 Task: Find a guest house in Novo mesto, Slovenia for 4 people from June 1 to June 9, with a price range of ₹6000 to ₹12000, self check-in, and English-speaking host.
Action: Mouse moved to (432, 90)
Screenshot: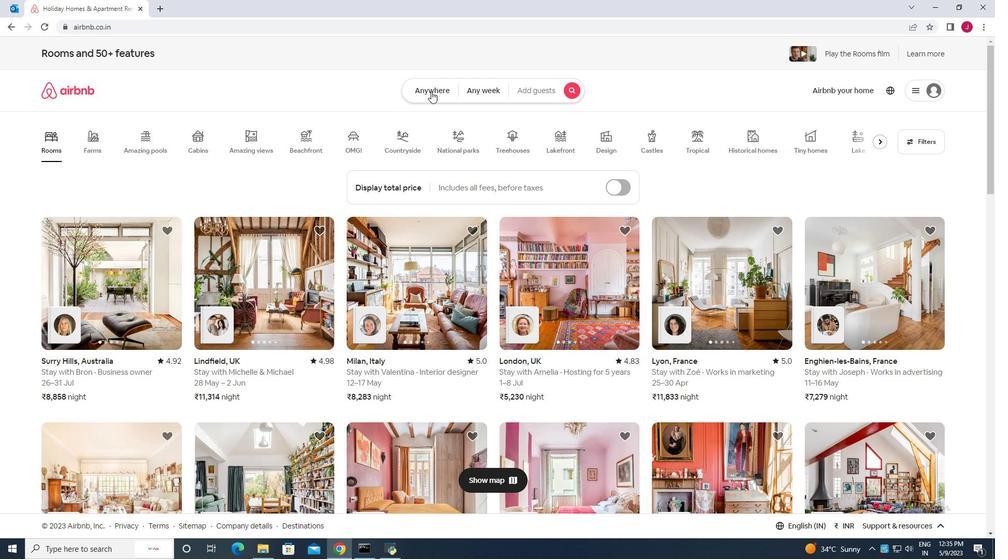 
Action: Mouse pressed left at (432, 90)
Screenshot: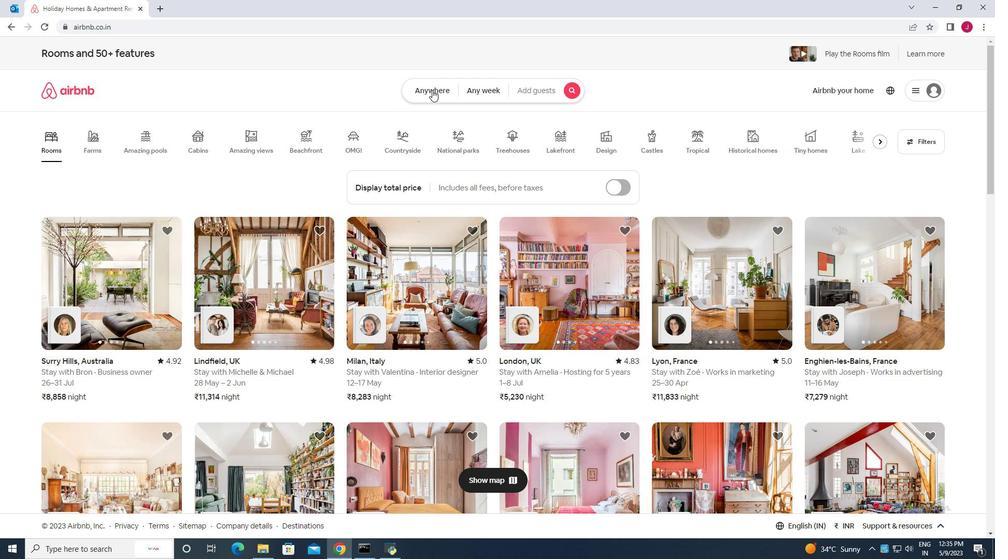 
Action: Mouse moved to (323, 137)
Screenshot: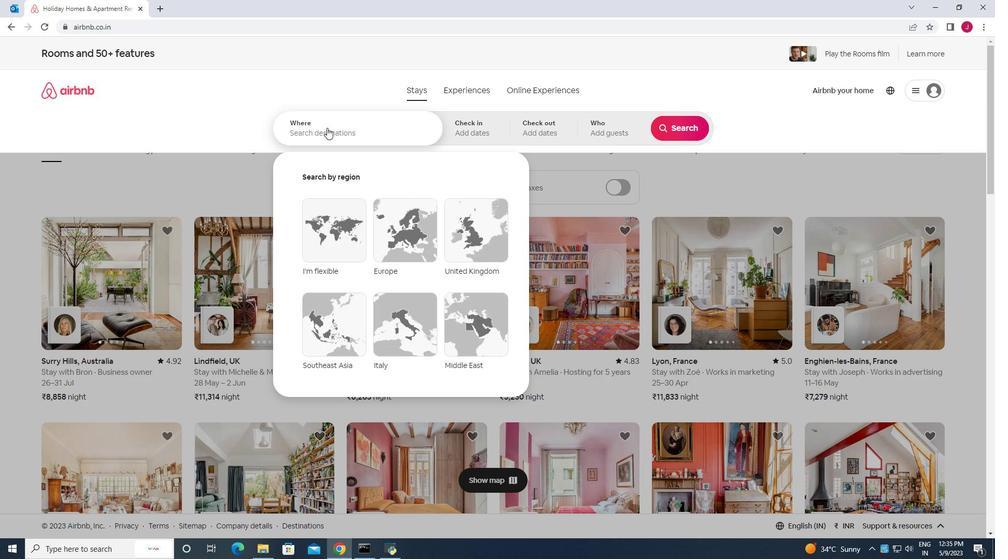 
Action: Mouse pressed left at (323, 137)
Screenshot: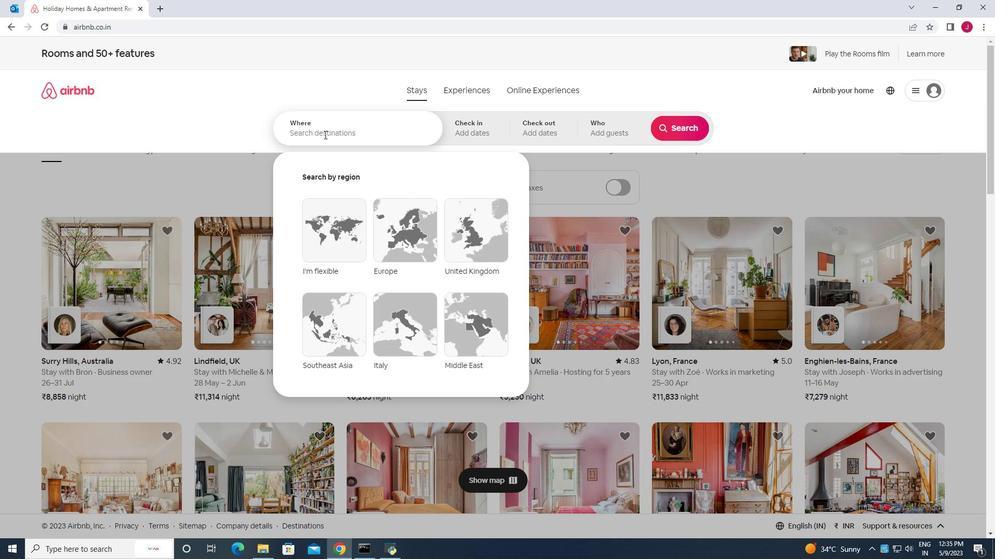
Action: Mouse moved to (325, 137)
Screenshot: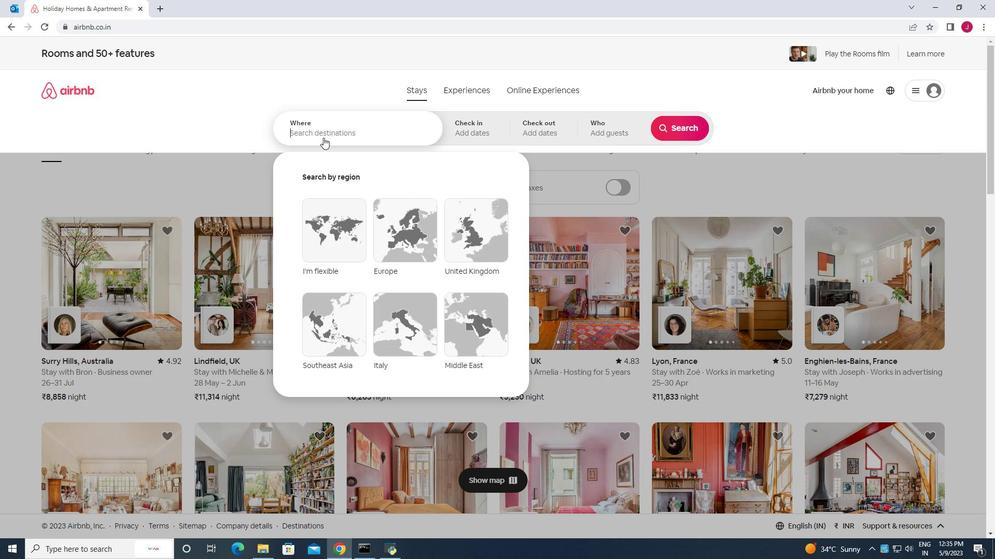 
Action: Key pressed <Key.caps_lock>N<Key.caps_lock>ovo<Key.space>mesto
Screenshot: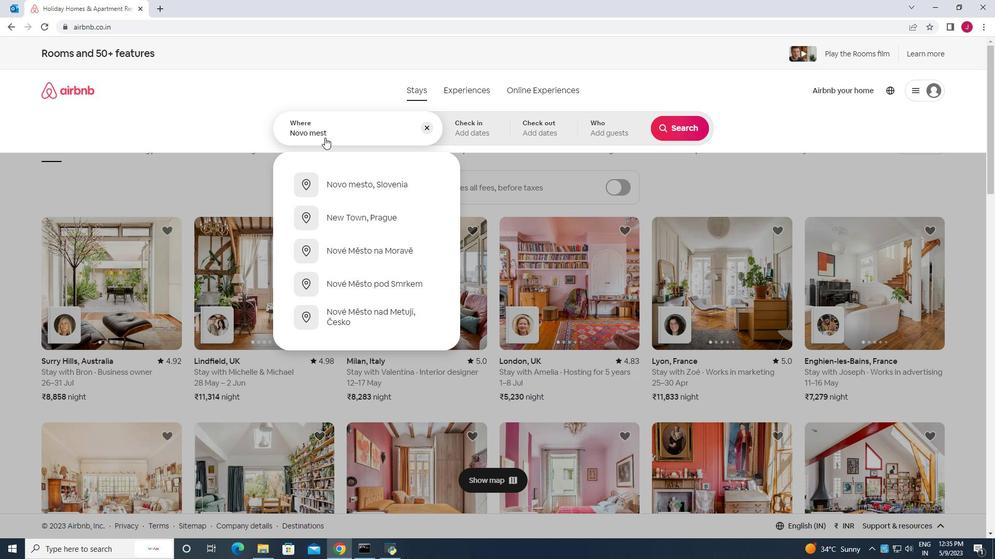 
Action: Mouse moved to (397, 190)
Screenshot: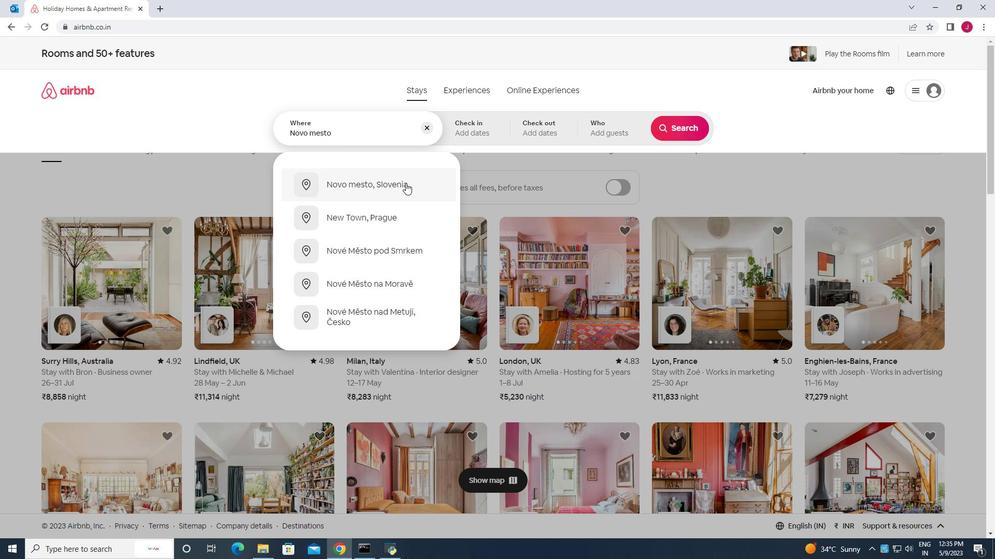 
Action: Mouse pressed left at (397, 190)
Screenshot: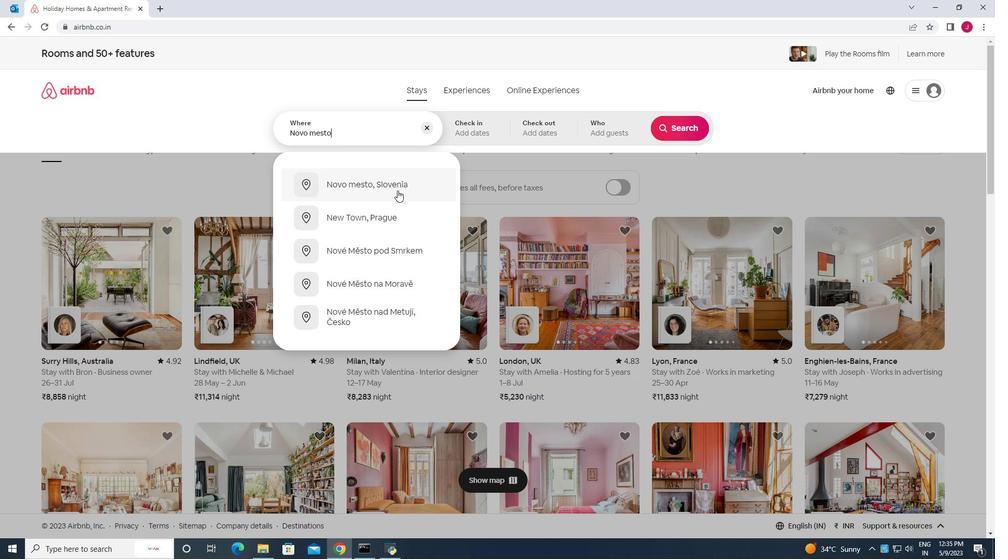 
Action: Mouse moved to (623, 256)
Screenshot: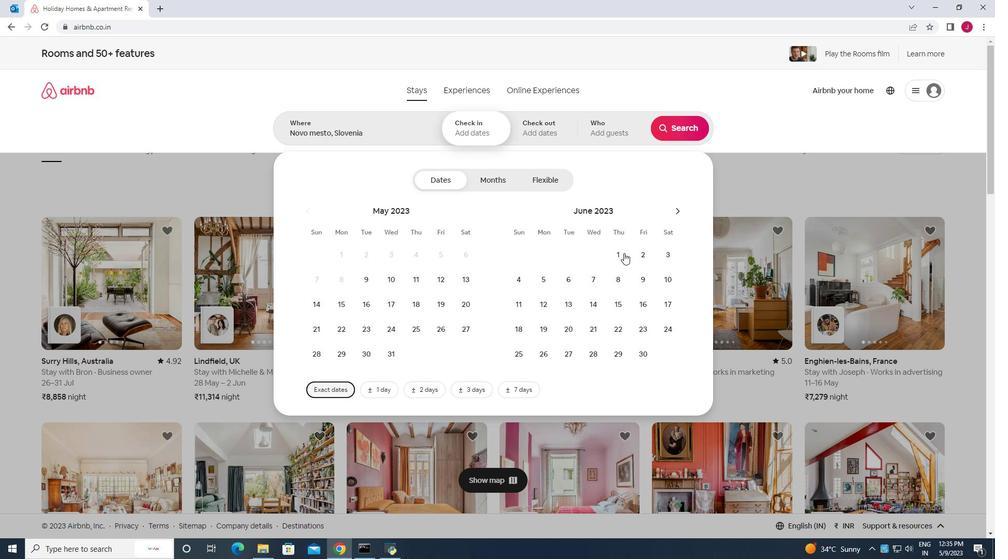 
Action: Mouse pressed left at (623, 256)
Screenshot: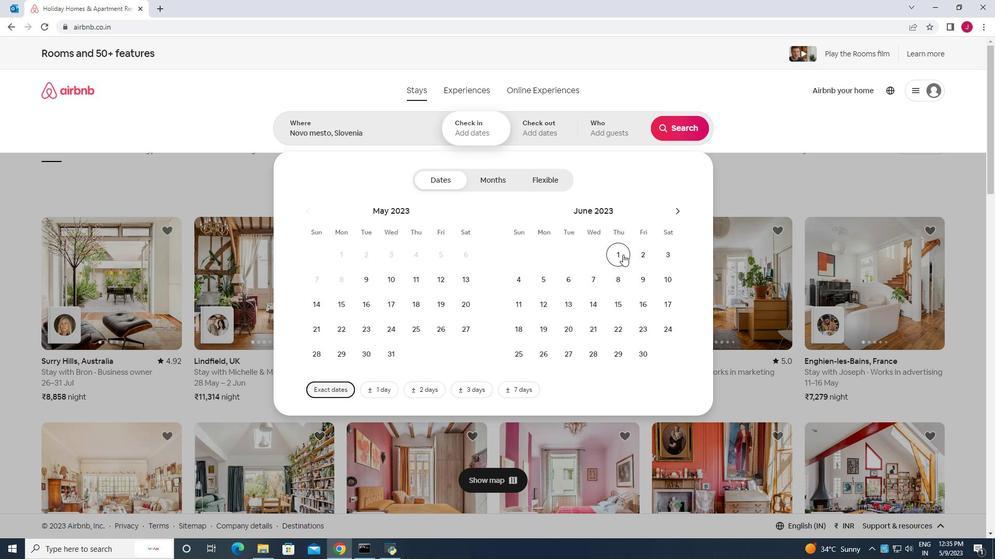 
Action: Mouse moved to (644, 279)
Screenshot: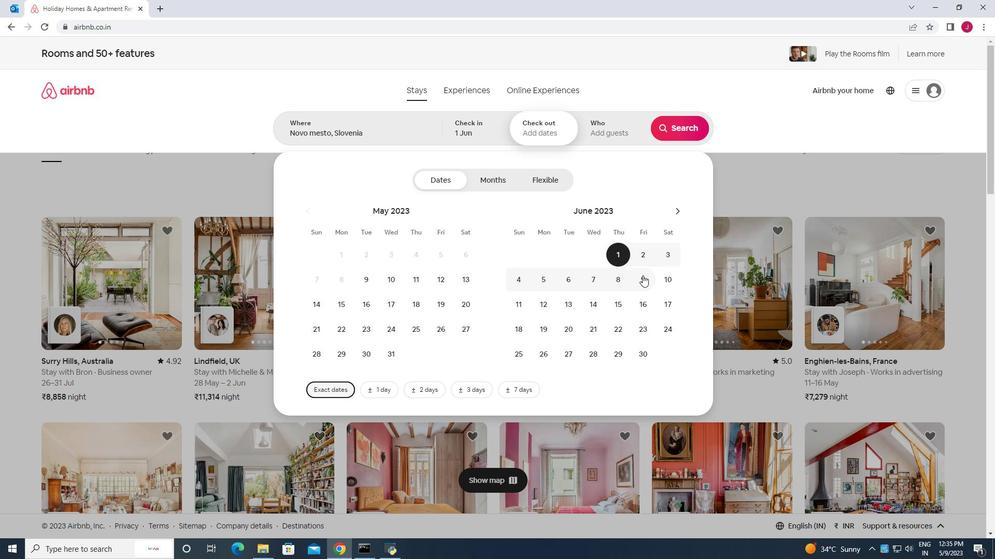 
Action: Mouse pressed left at (644, 279)
Screenshot: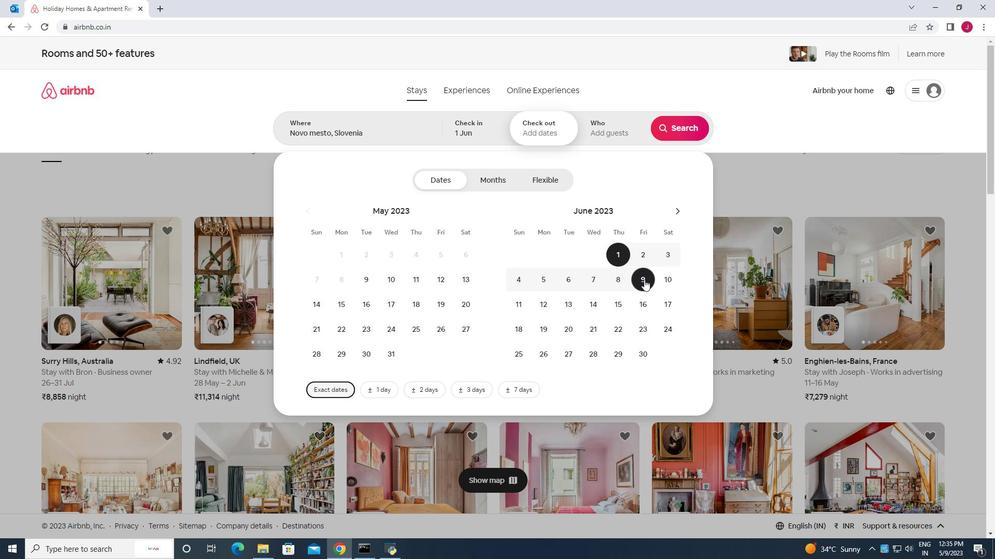 
Action: Mouse moved to (616, 127)
Screenshot: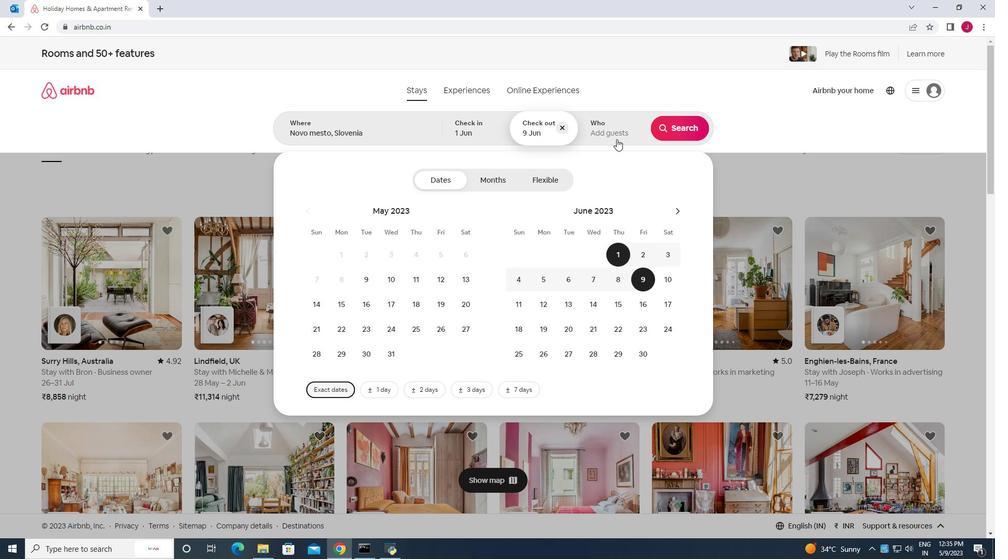 
Action: Mouse pressed left at (616, 127)
Screenshot: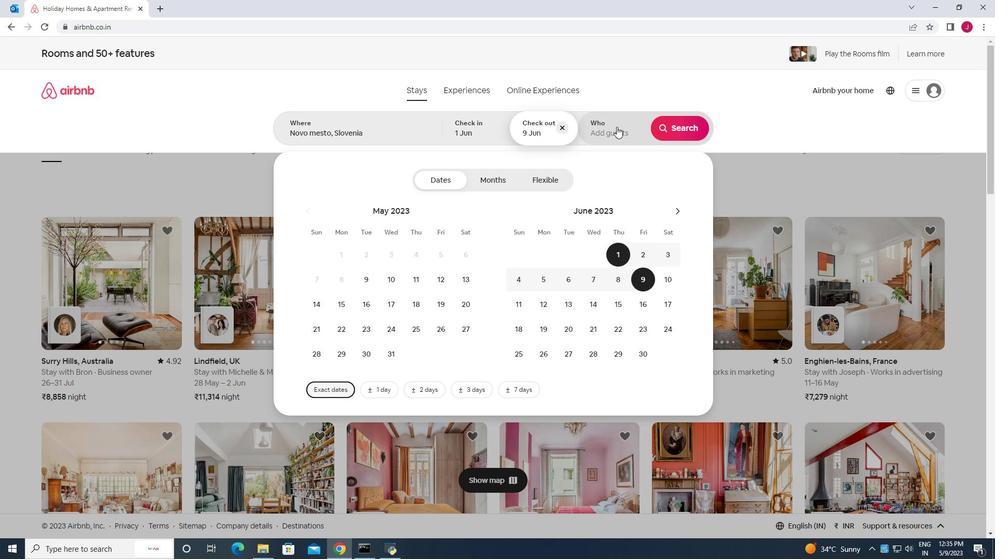 
Action: Mouse moved to (685, 185)
Screenshot: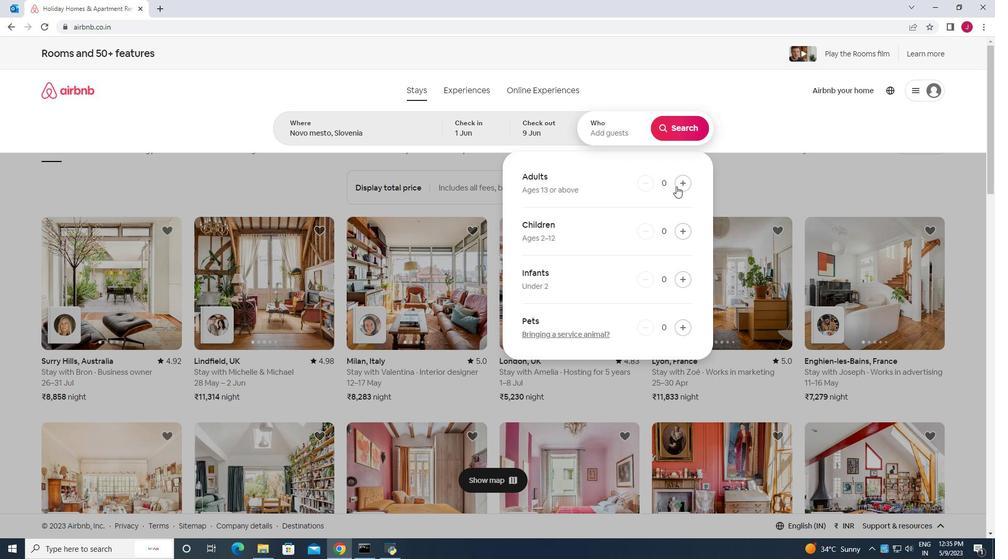 
Action: Mouse pressed left at (685, 185)
Screenshot: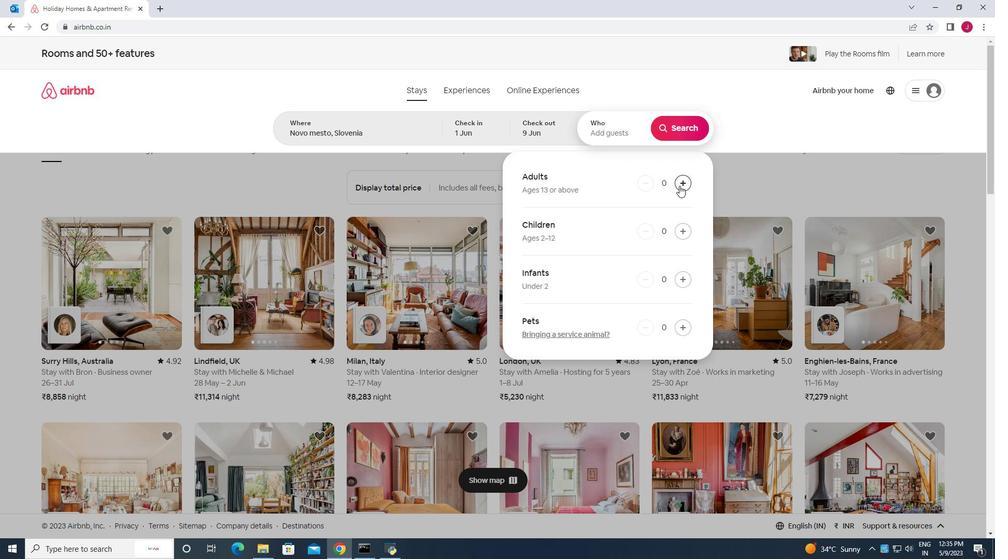 
Action: Mouse pressed left at (685, 185)
Screenshot: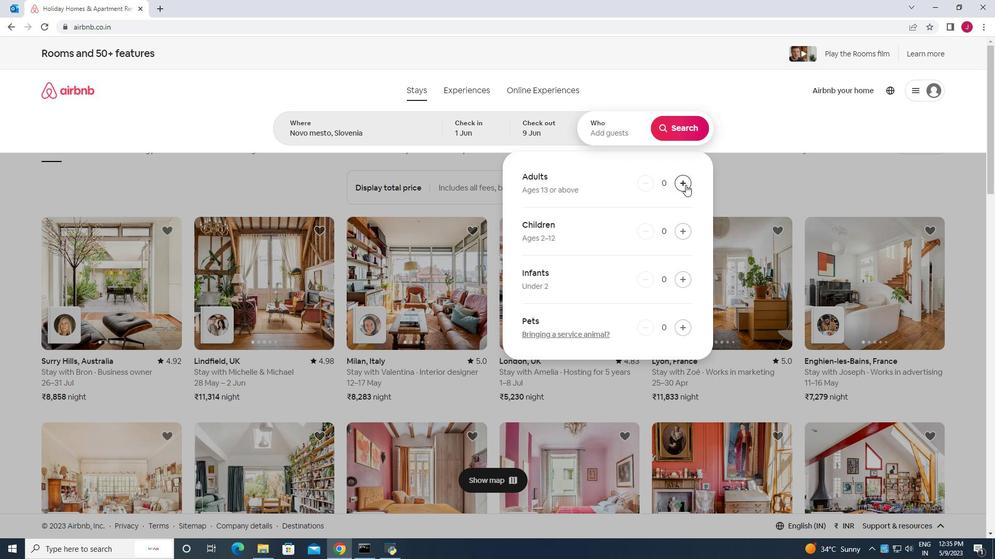 
Action: Mouse pressed left at (685, 185)
Screenshot: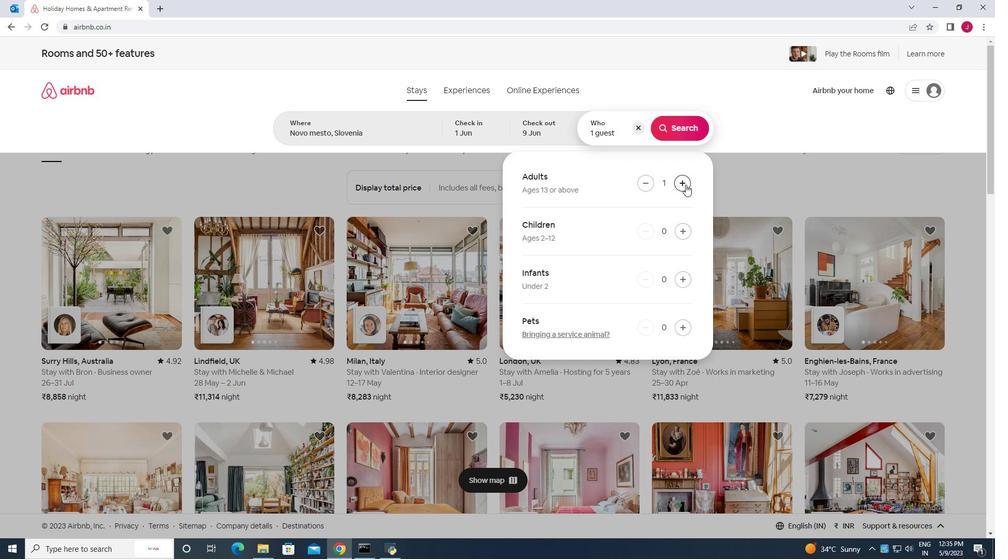 
Action: Mouse pressed left at (685, 185)
Screenshot: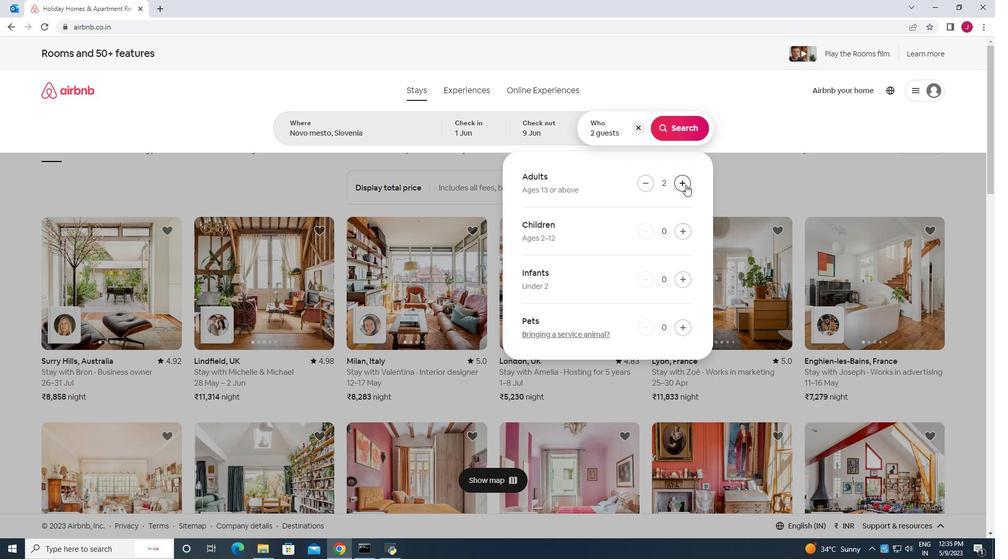 
Action: Mouse moved to (681, 127)
Screenshot: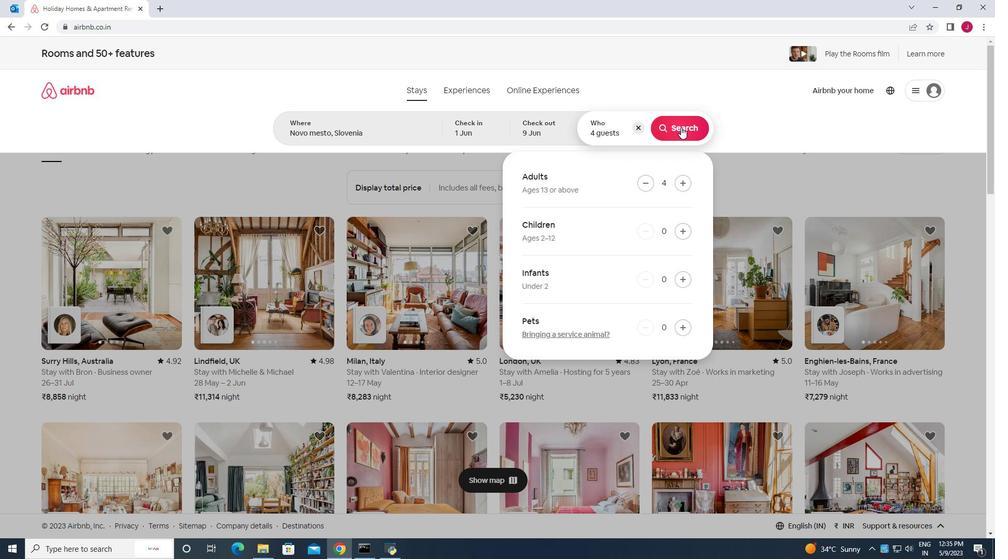 
Action: Mouse pressed left at (681, 127)
Screenshot: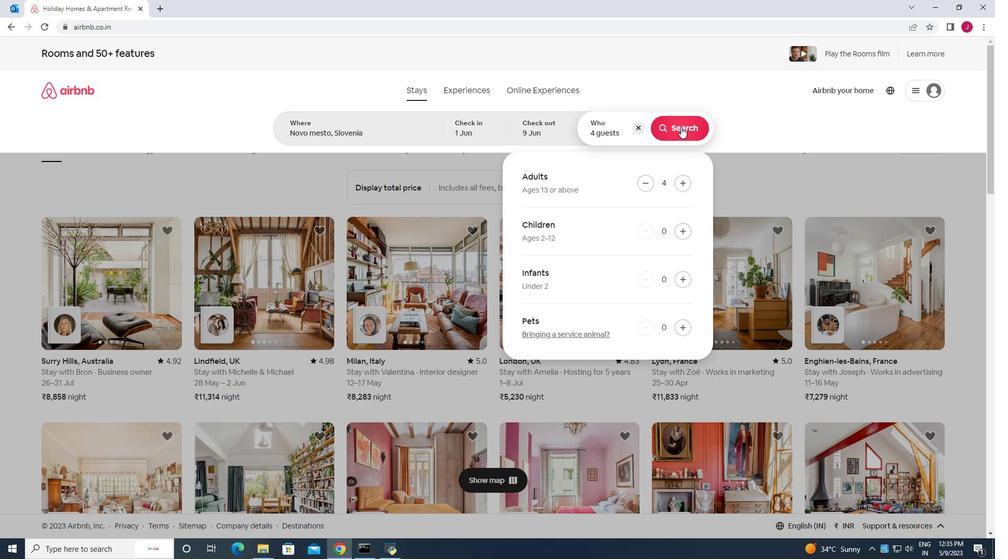 
Action: Mouse moved to (949, 97)
Screenshot: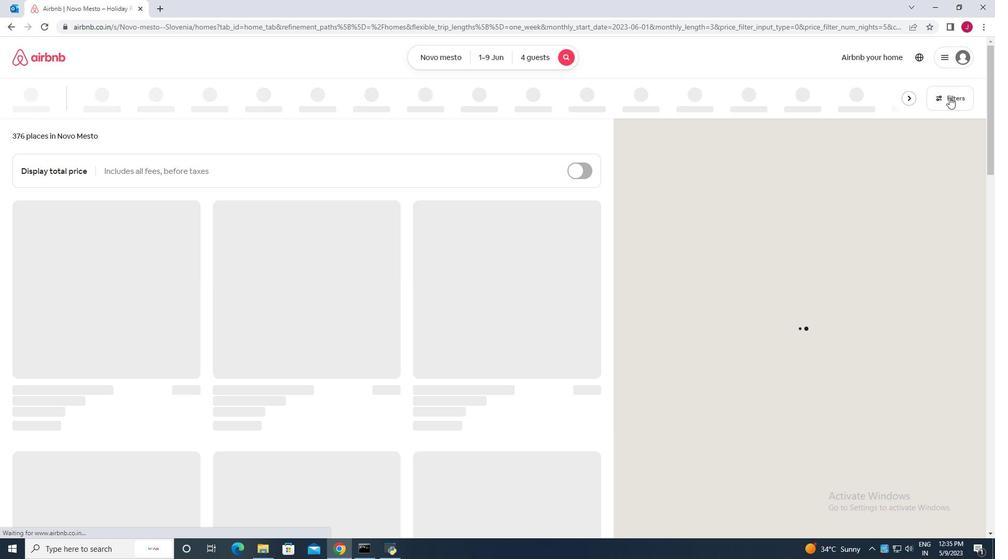 
Action: Mouse pressed left at (949, 97)
Screenshot: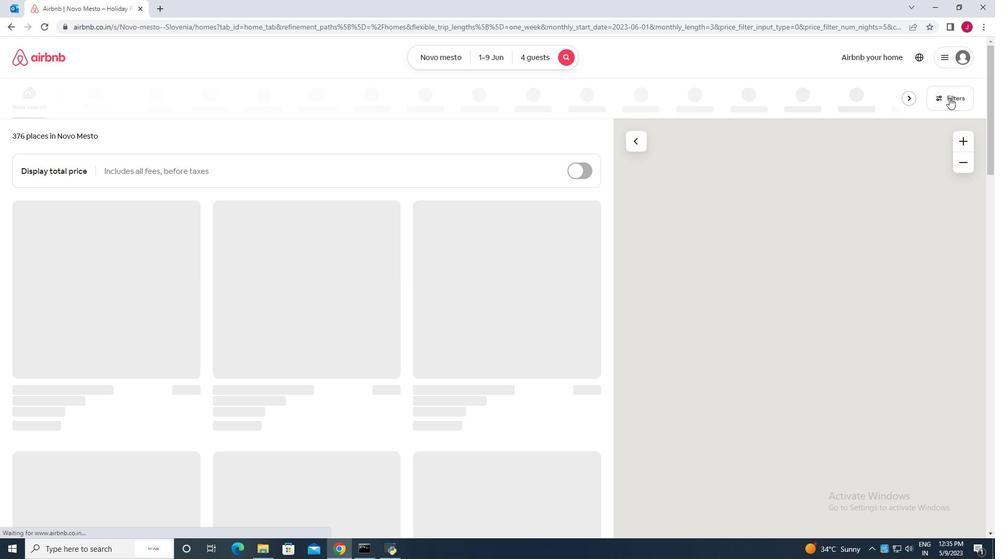 
Action: Mouse moved to (370, 354)
Screenshot: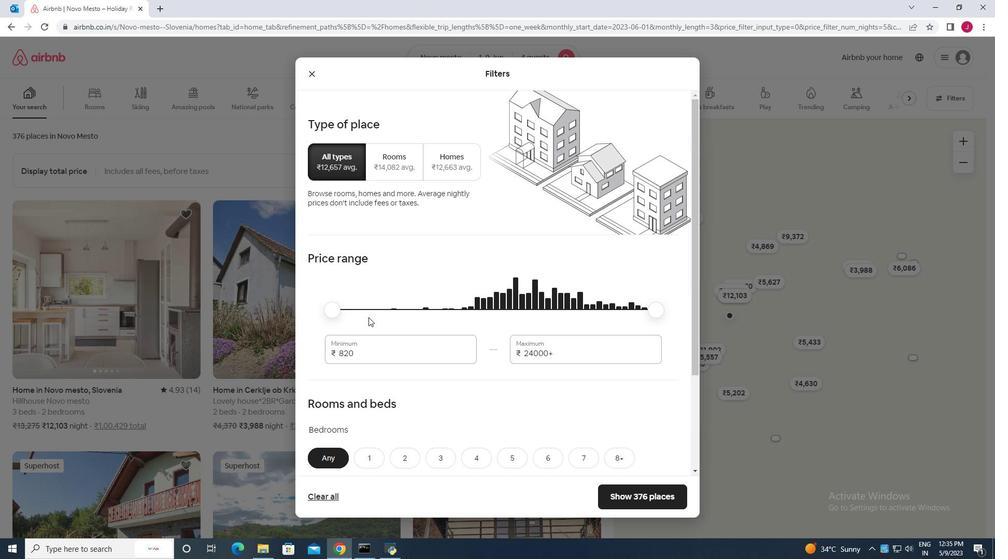 
Action: Mouse pressed left at (370, 354)
Screenshot: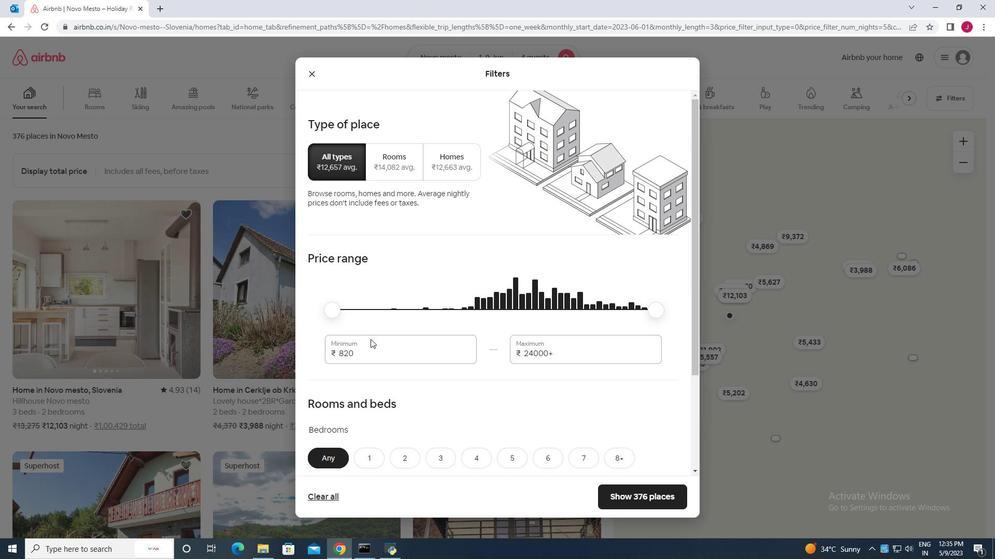 
Action: Mouse moved to (370, 354)
Screenshot: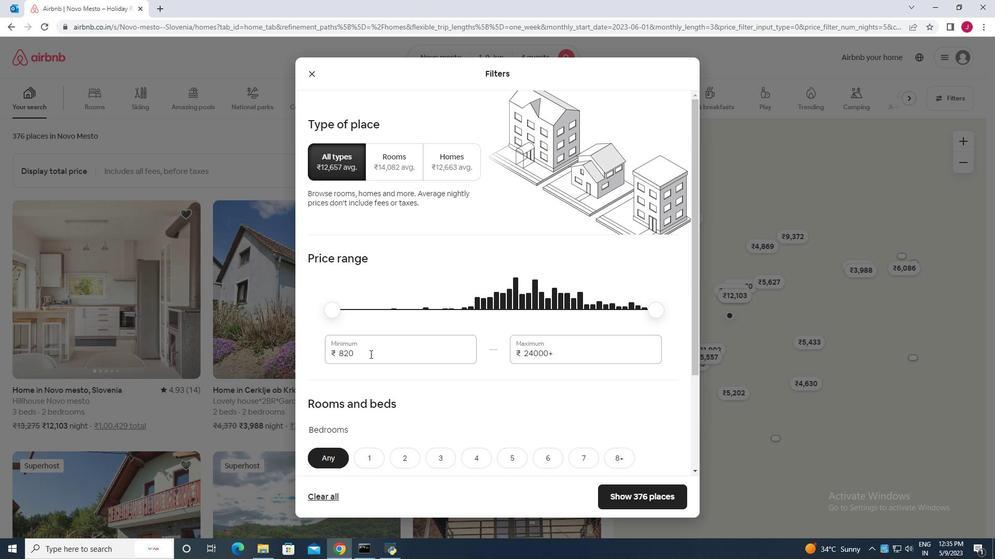 
Action: Key pressed <Key.backspace><Key.backspace><Key.backspace><Key.backspace><Key.backspace><Key.backspace><Key.backspace><Key.backspace>6000
Screenshot: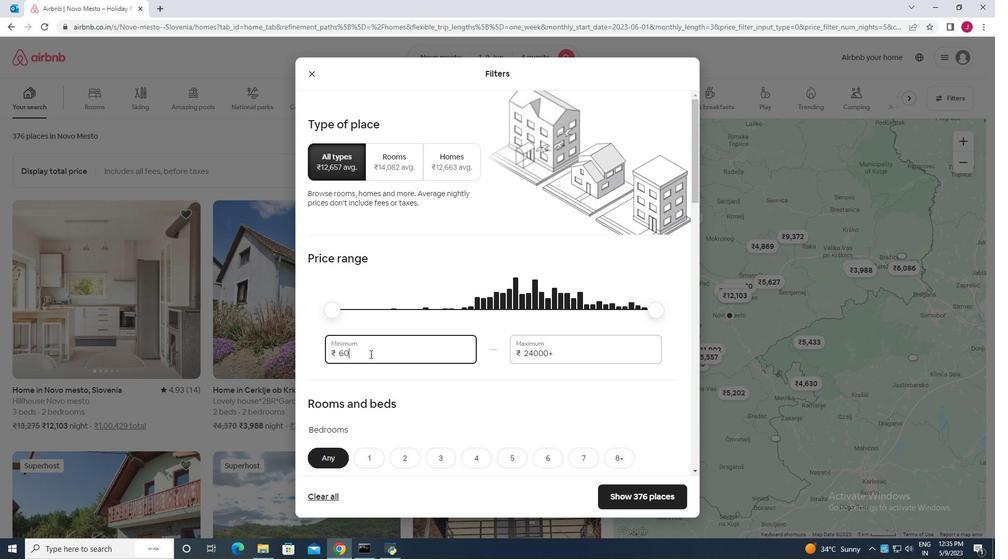 
Action: Mouse moved to (575, 351)
Screenshot: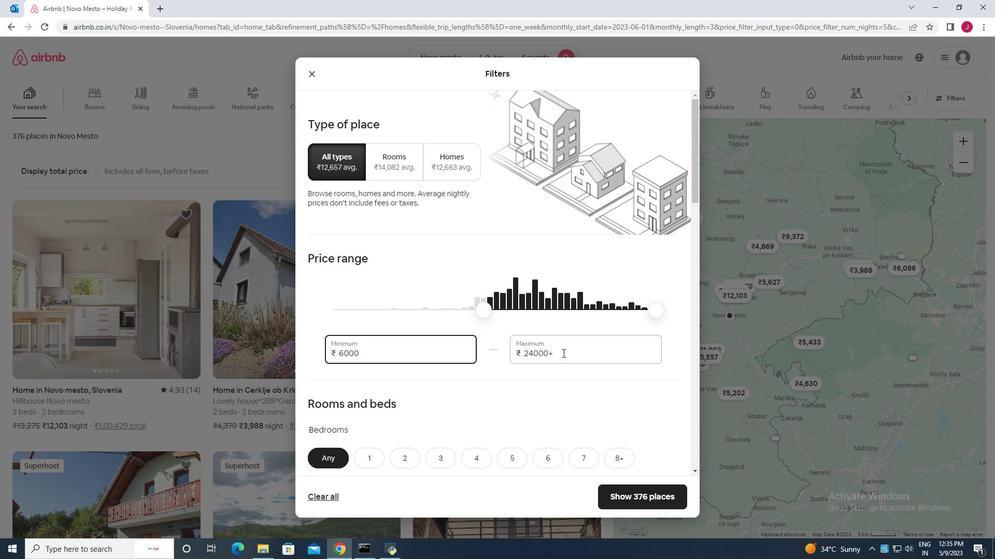 
Action: Mouse pressed left at (575, 351)
Screenshot: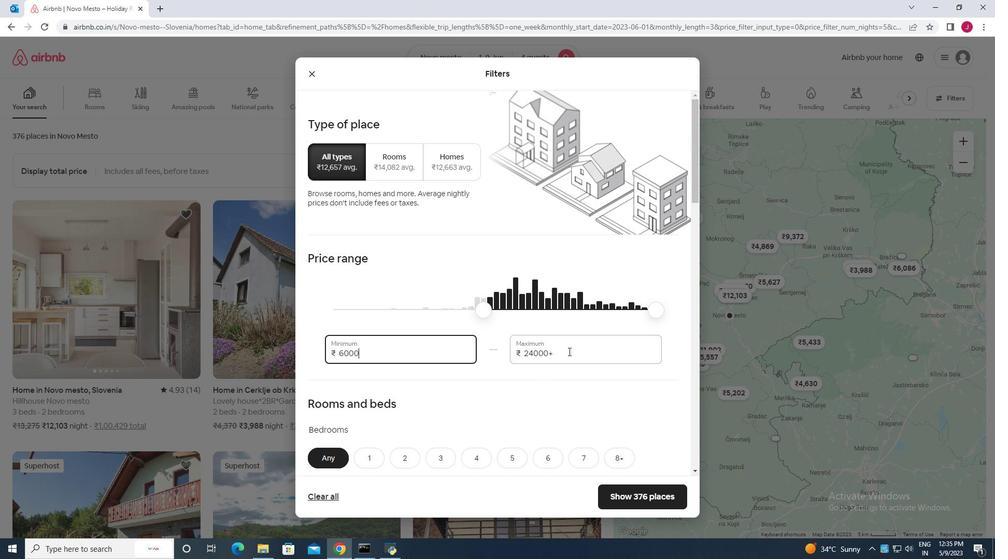 
Action: Mouse moved to (575, 351)
Screenshot: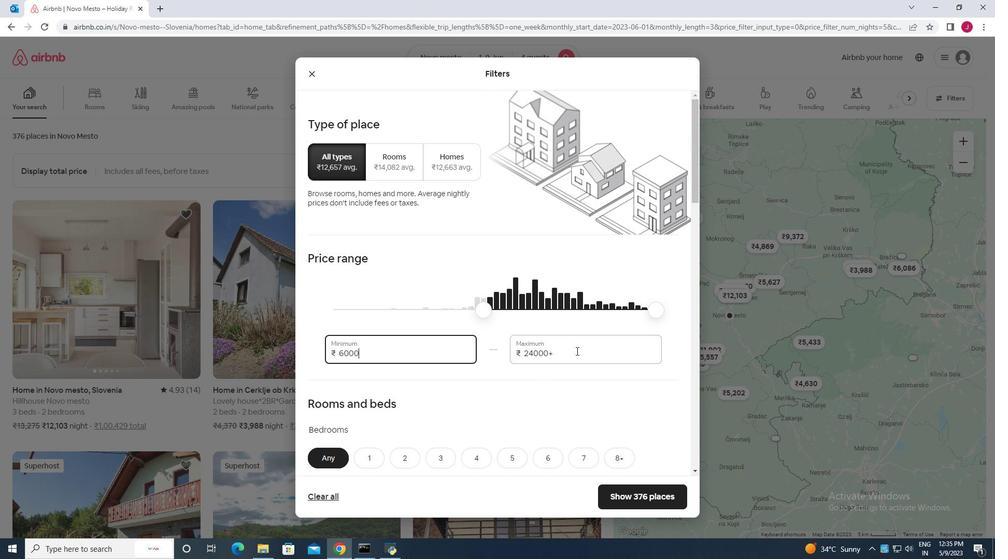 
Action: Key pressed <Key.backspace><Key.backspace><Key.backspace><Key.backspace><Key.backspace><Key.backspace><Key.backspace><Key.backspace><Key.backspace><Key.backspace><Key.backspace><Key.backspace>12000
Screenshot: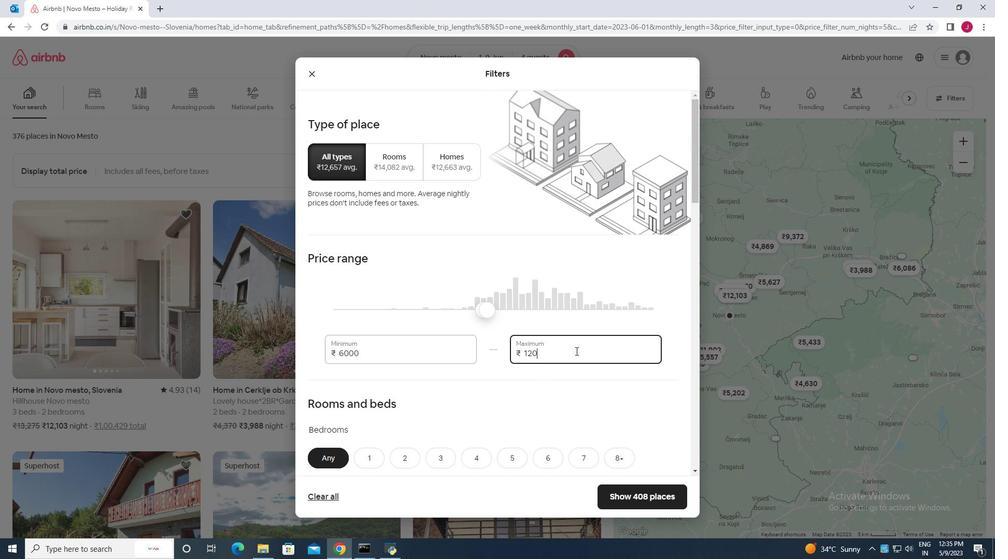 
Action: Mouse moved to (504, 393)
Screenshot: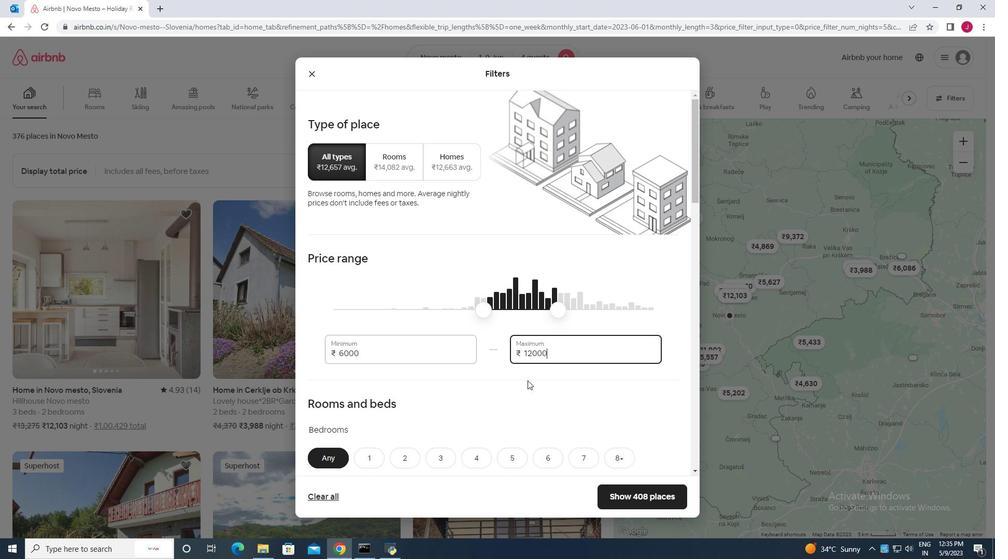 
Action: Mouse scrolled (504, 392) with delta (0, 0)
Screenshot: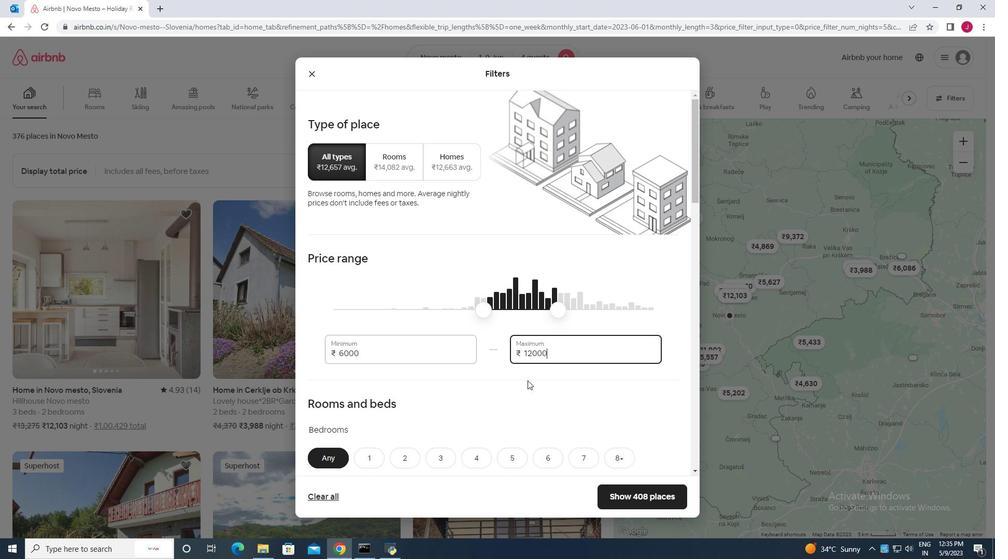 
Action: Mouse scrolled (504, 392) with delta (0, 0)
Screenshot: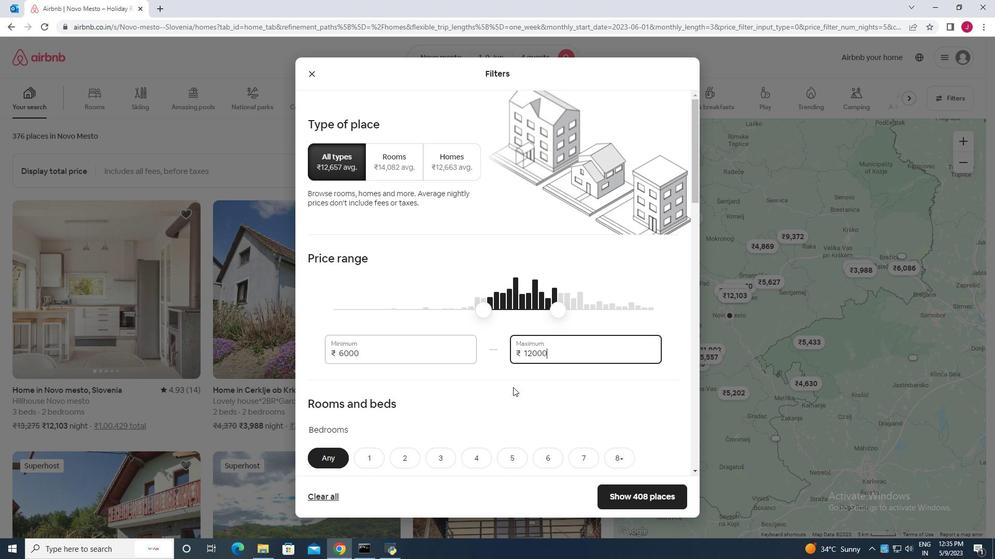 
Action: Mouse moved to (509, 390)
Screenshot: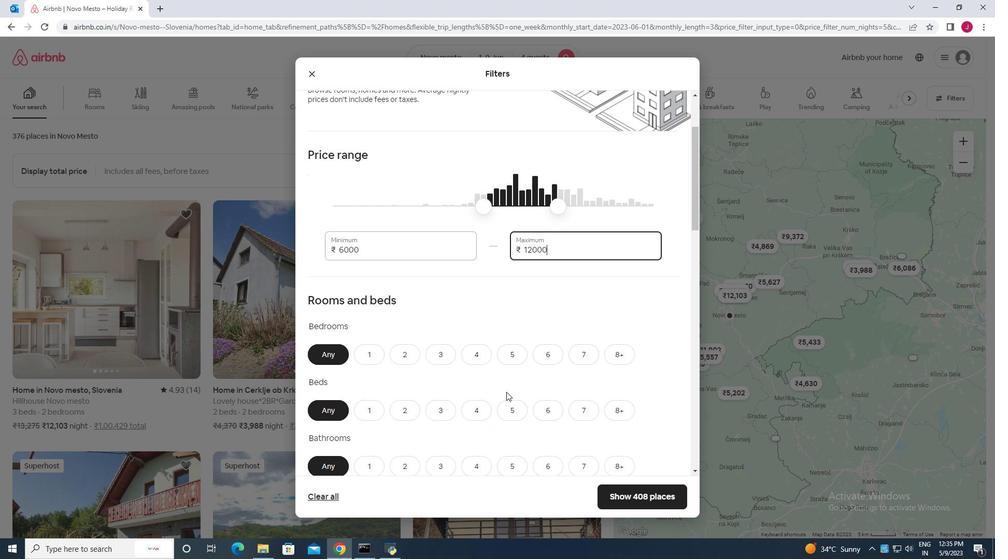 
Action: Mouse scrolled (509, 390) with delta (0, 0)
Screenshot: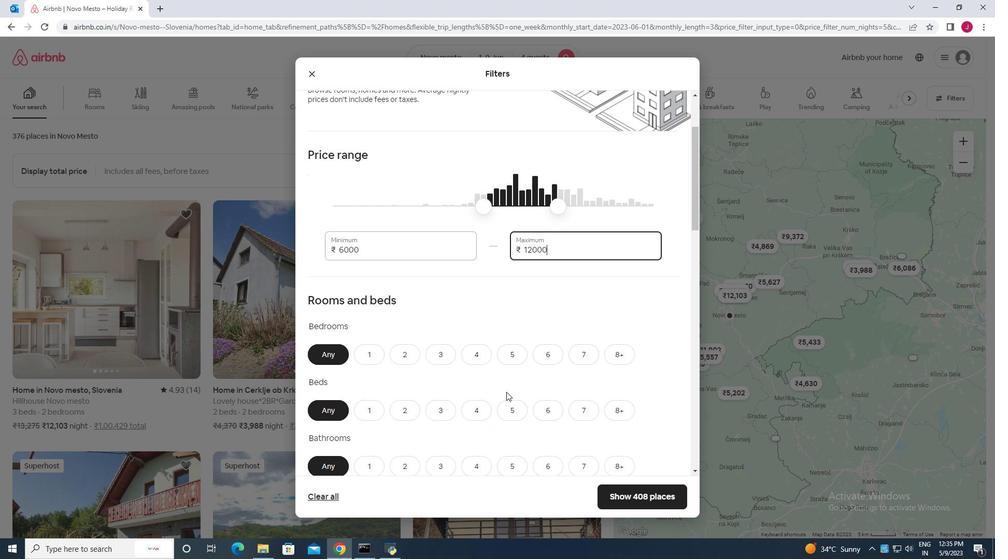 
Action: Mouse scrolled (509, 390) with delta (0, 0)
Screenshot: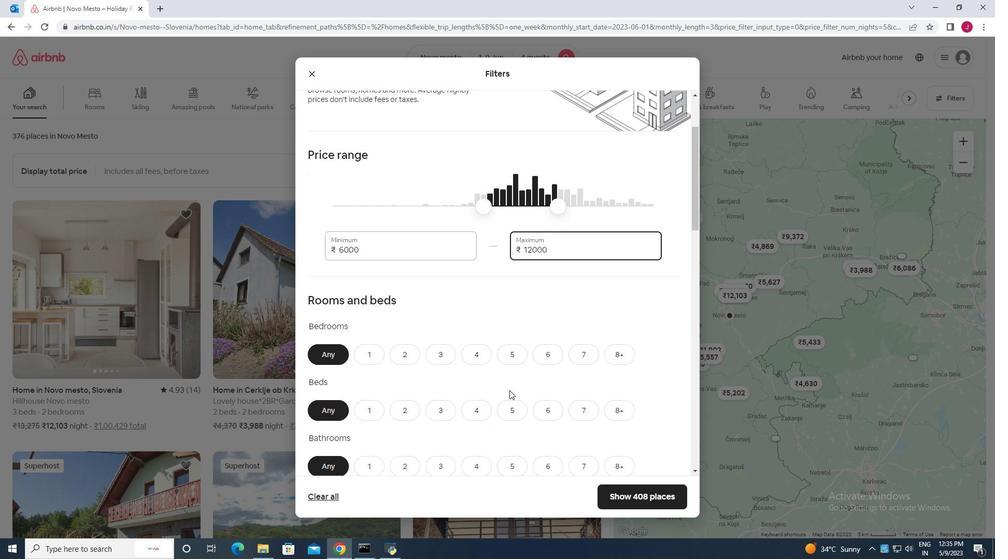 
Action: Mouse moved to (409, 251)
Screenshot: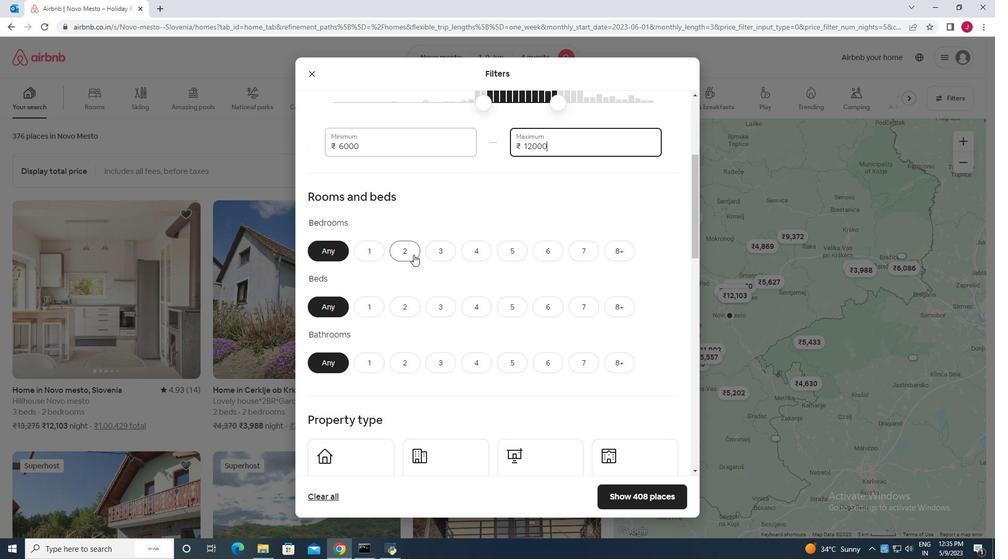 
Action: Mouse pressed left at (409, 251)
Screenshot: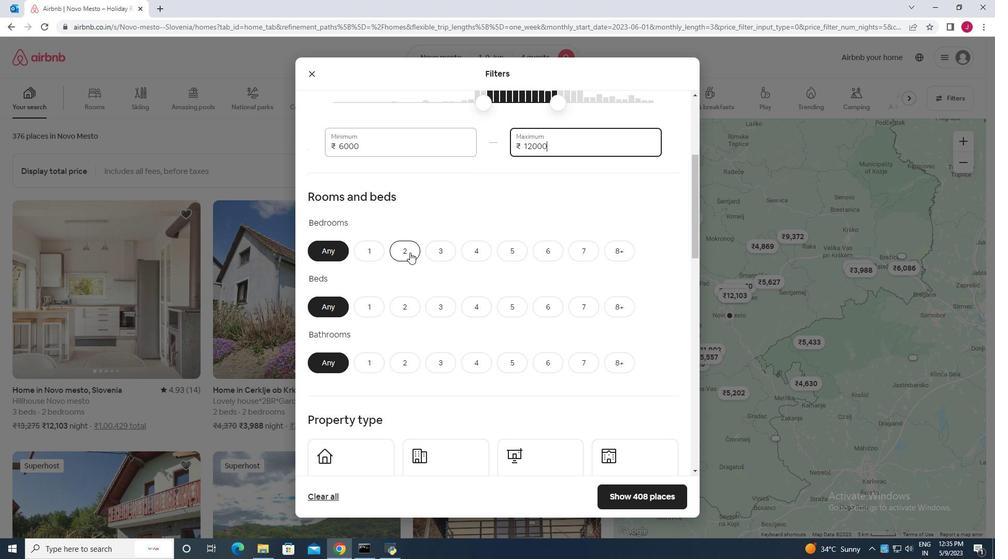 
Action: Mouse moved to (402, 309)
Screenshot: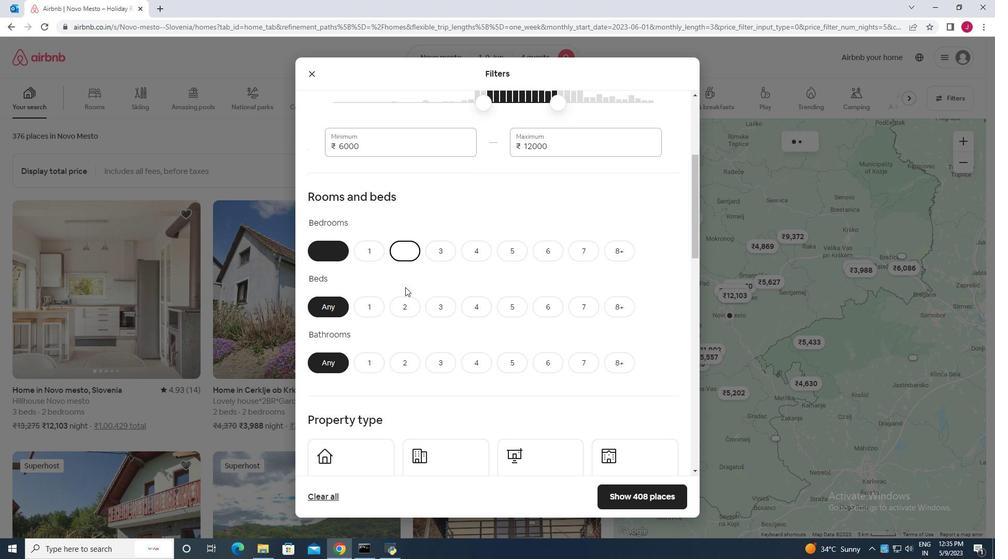 
Action: Mouse pressed left at (402, 309)
Screenshot: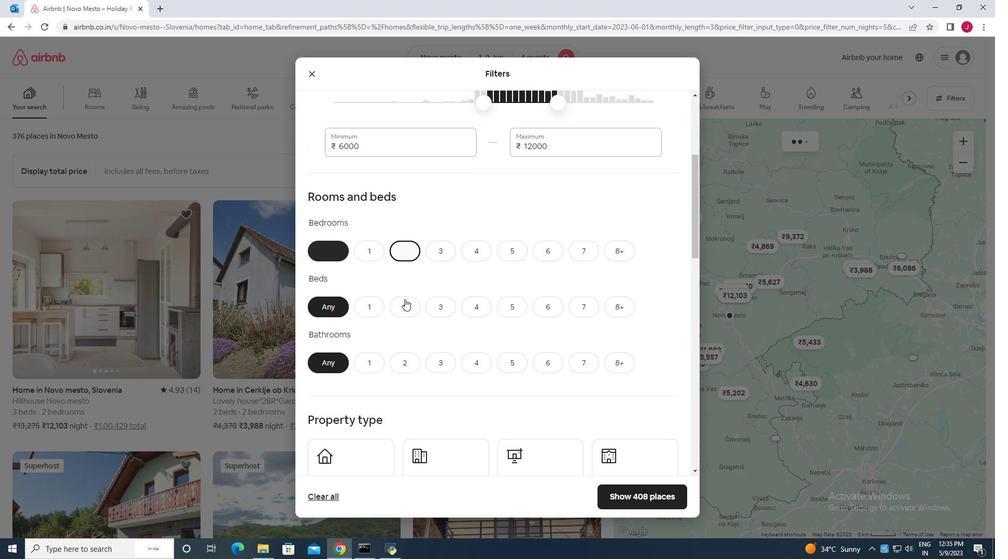 
Action: Mouse moved to (399, 360)
Screenshot: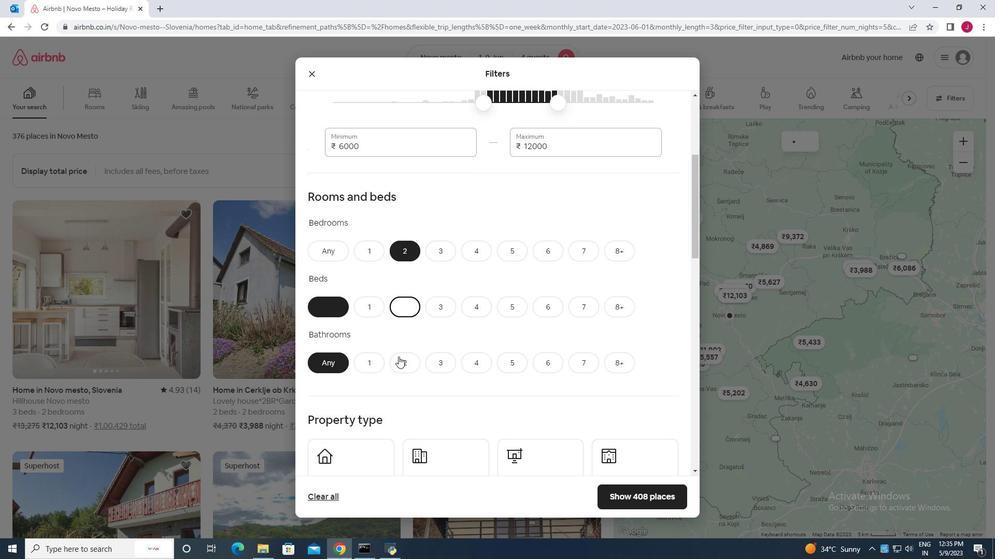 
Action: Mouse pressed left at (398, 359)
Screenshot: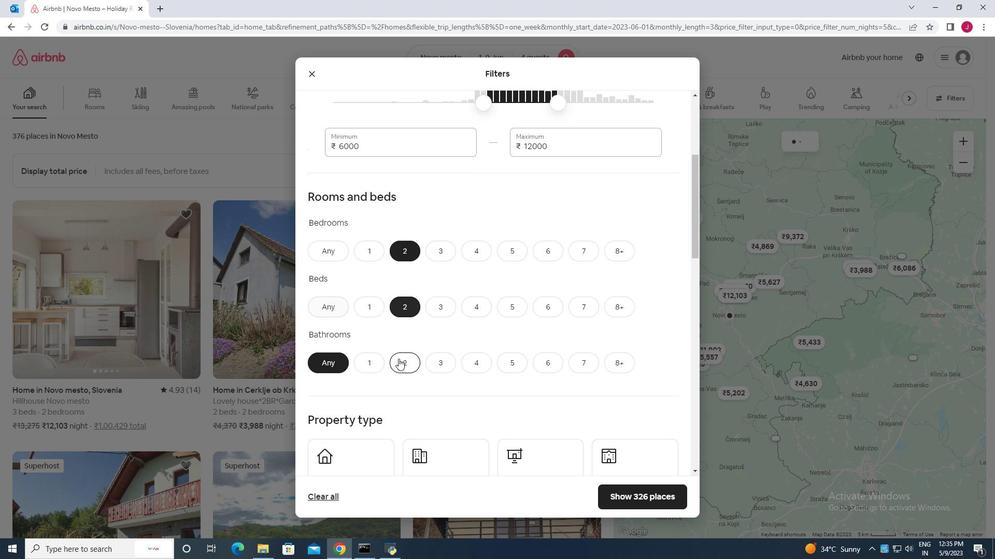
Action: Mouse moved to (455, 358)
Screenshot: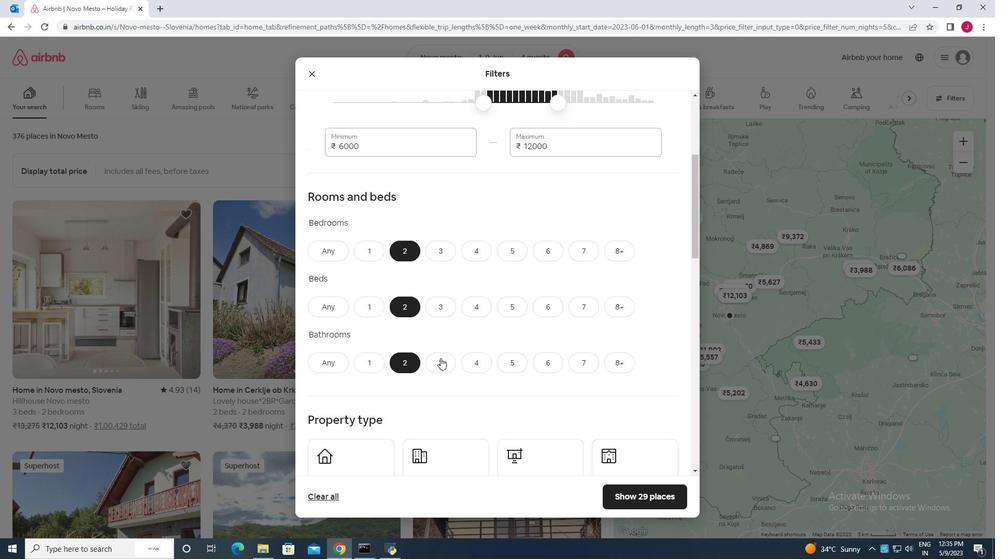 
Action: Mouse scrolled (455, 358) with delta (0, 0)
Screenshot: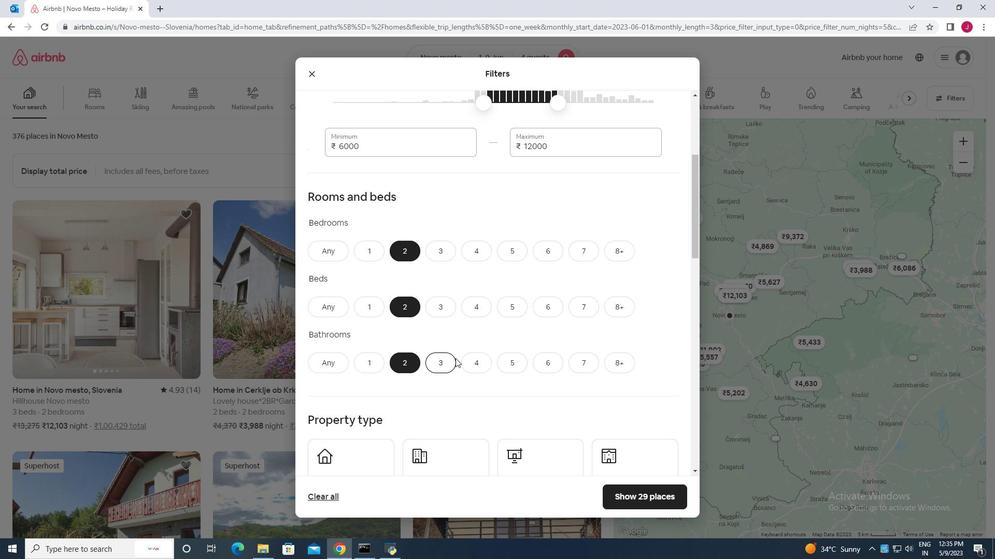 
Action: Mouse scrolled (455, 358) with delta (0, 0)
Screenshot: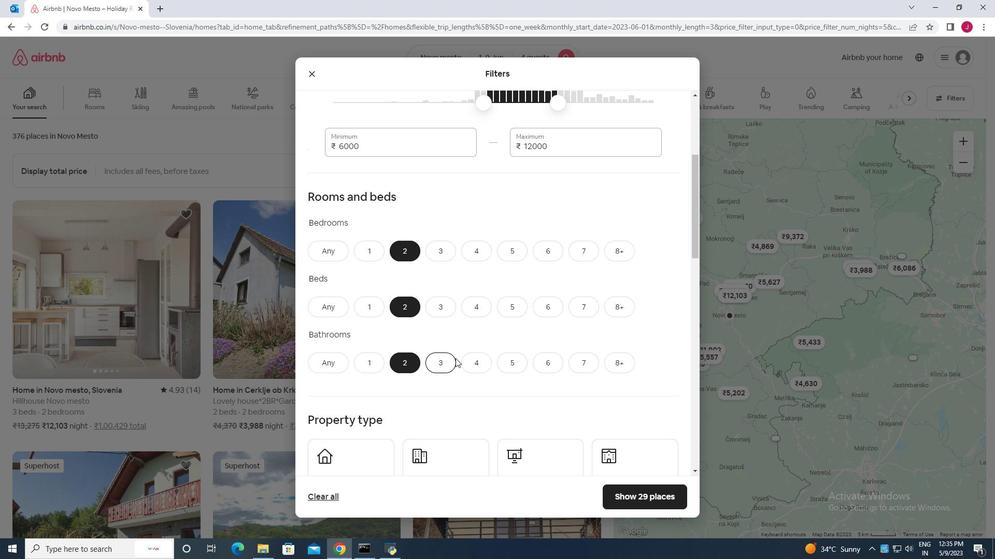 
Action: Mouse moved to (486, 323)
Screenshot: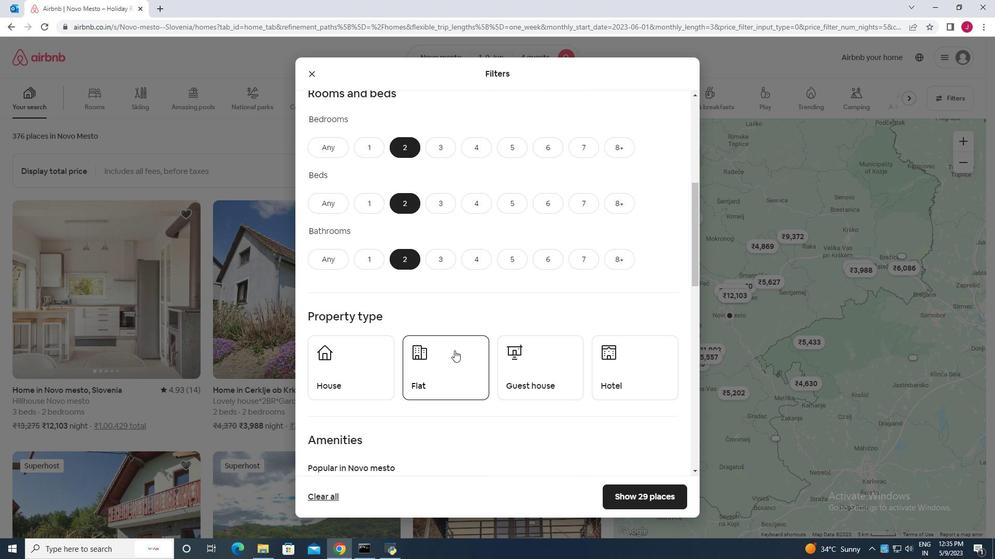 
Action: Mouse scrolled (486, 322) with delta (0, 0)
Screenshot: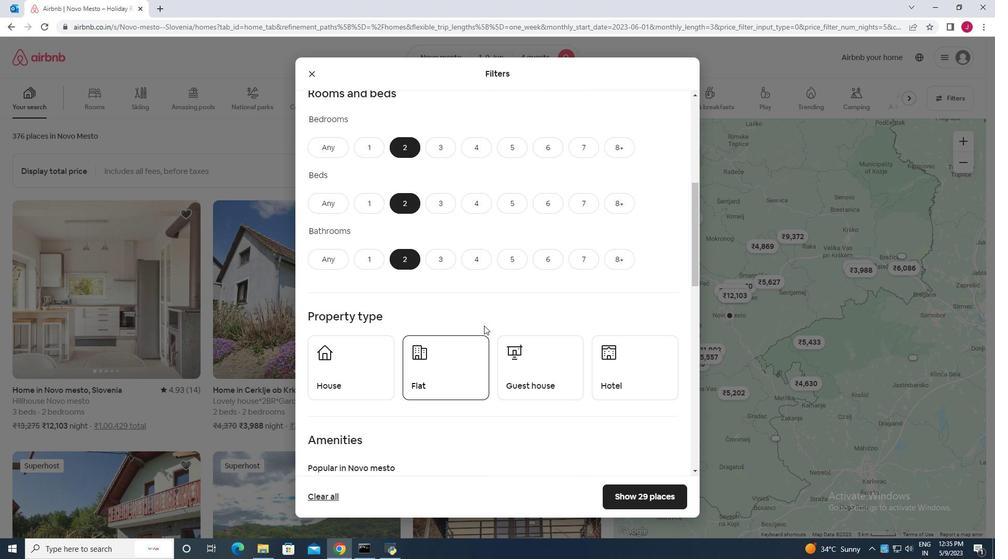 
Action: Mouse moved to (490, 331)
Screenshot: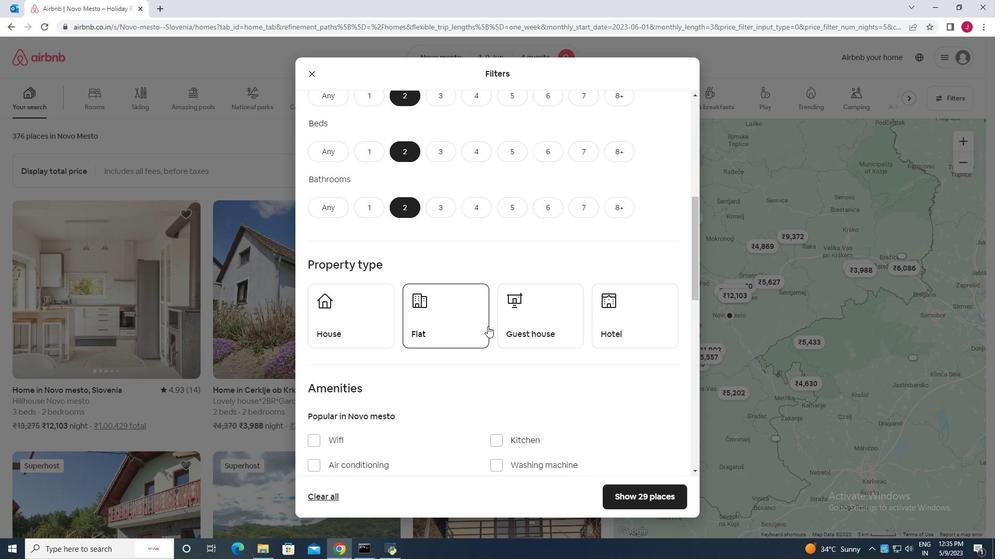 
Action: Mouse scrolled (490, 331) with delta (0, 0)
Screenshot: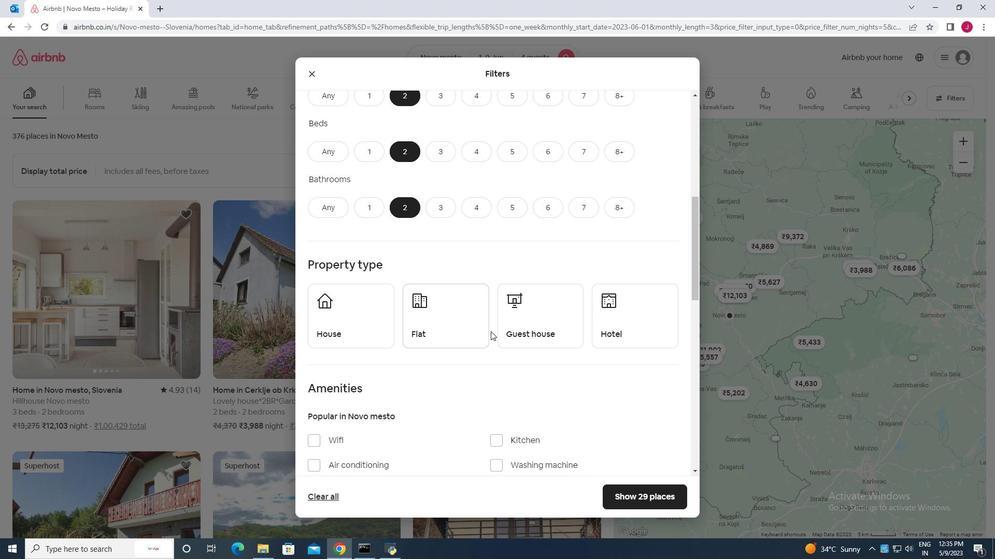 
Action: Mouse scrolled (490, 331) with delta (0, 0)
Screenshot: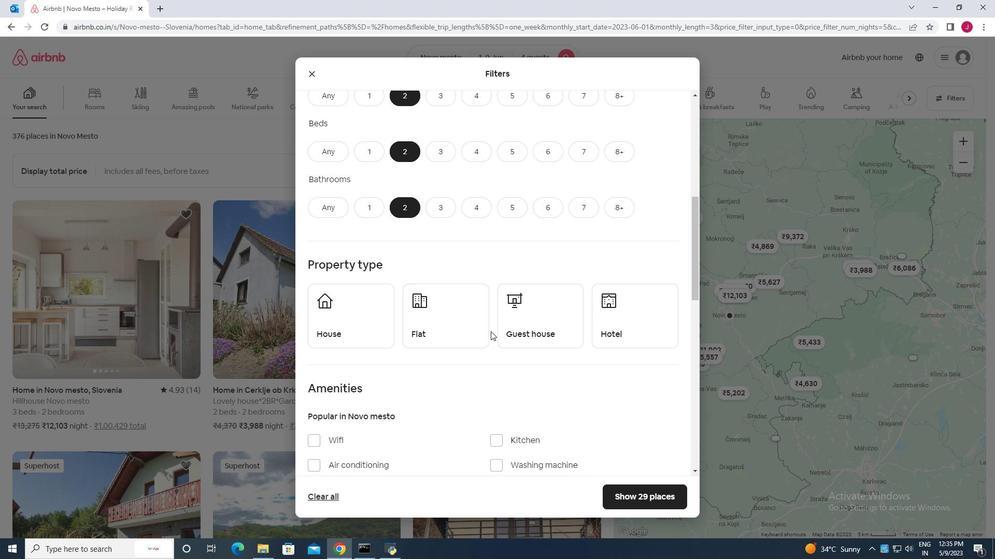 
Action: Mouse moved to (364, 217)
Screenshot: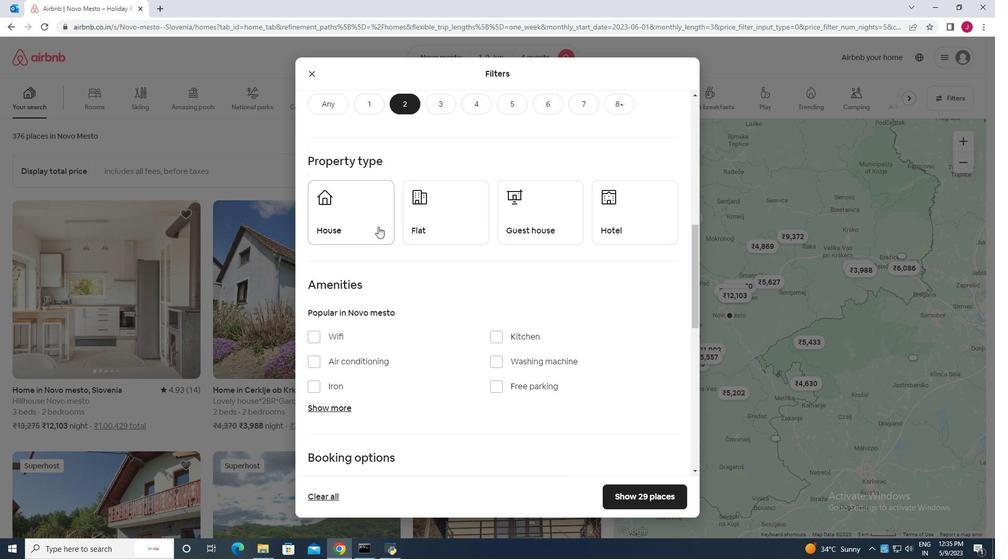 
Action: Mouse pressed left at (364, 217)
Screenshot: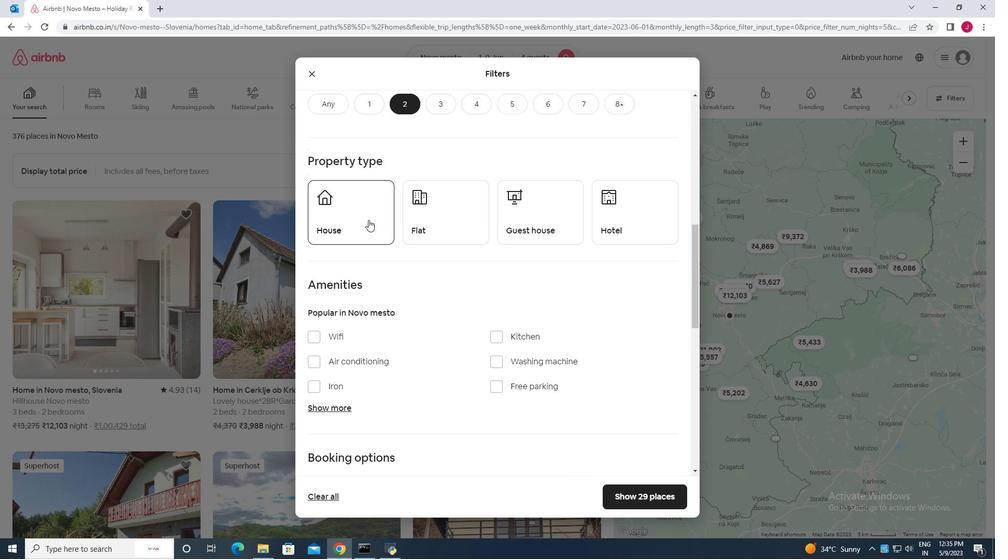 
Action: Mouse moved to (446, 232)
Screenshot: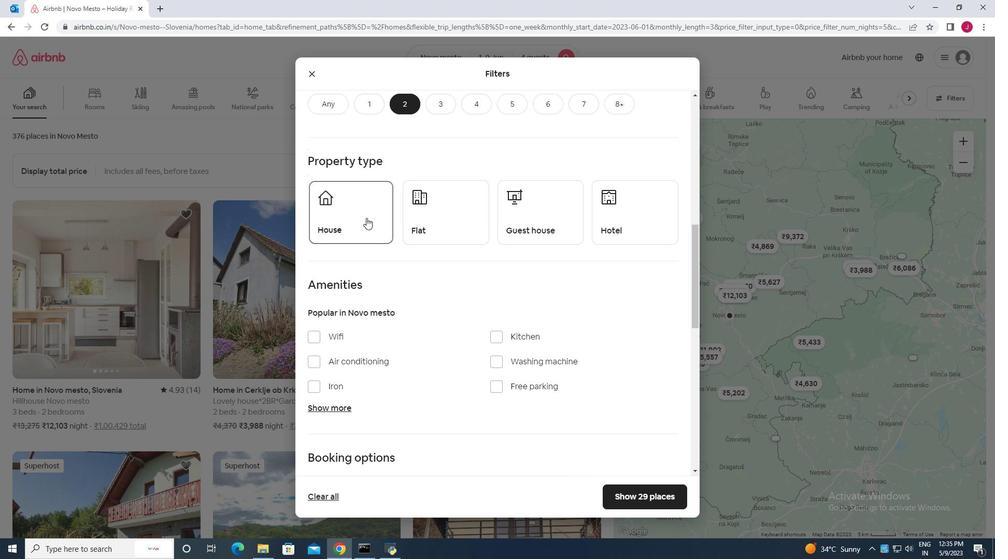 
Action: Mouse pressed left at (446, 232)
Screenshot: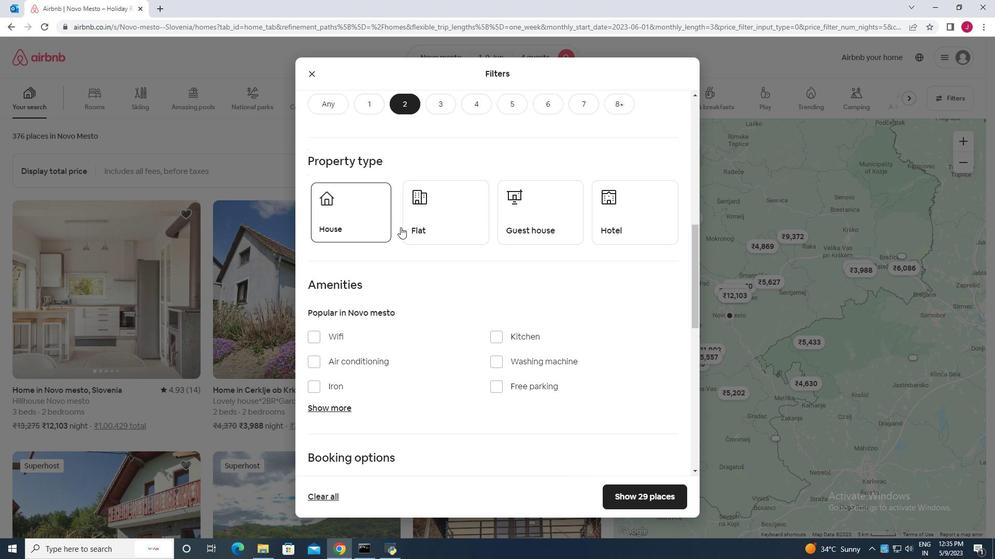 
Action: Mouse moved to (512, 227)
Screenshot: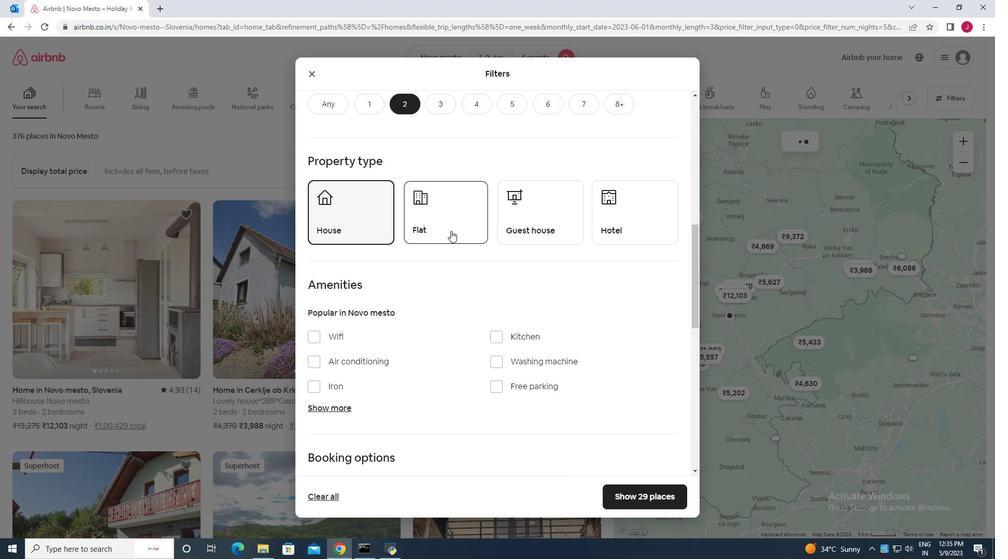 
Action: Mouse pressed left at (512, 227)
Screenshot: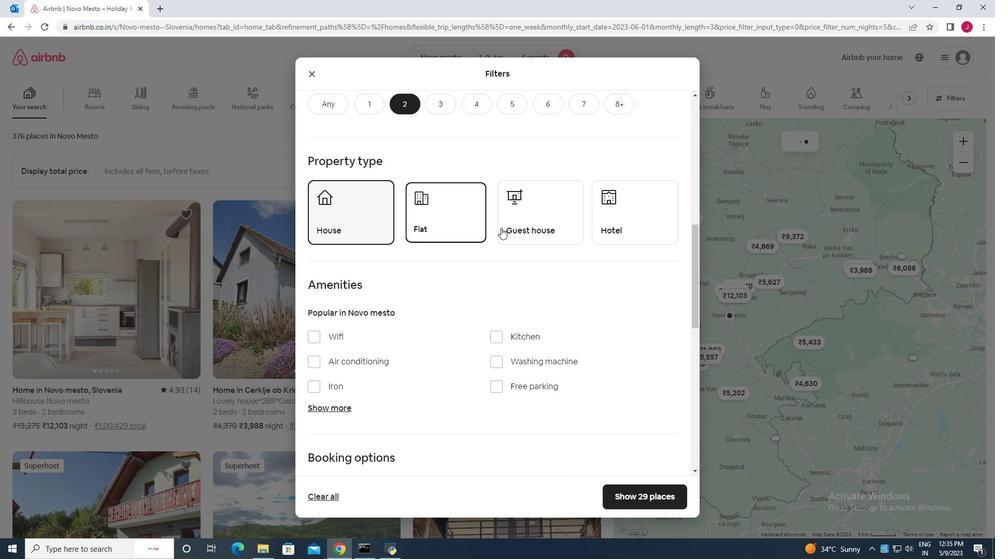 
Action: Mouse moved to (510, 252)
Screenshot: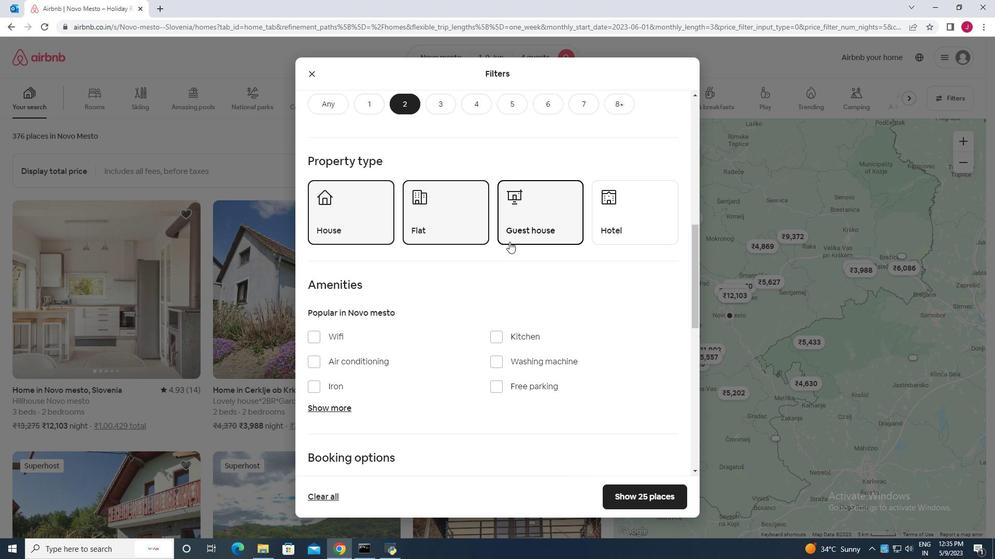 
Action: Mouse scrolled (510, 251) with delta (0, 0)
Screenshot: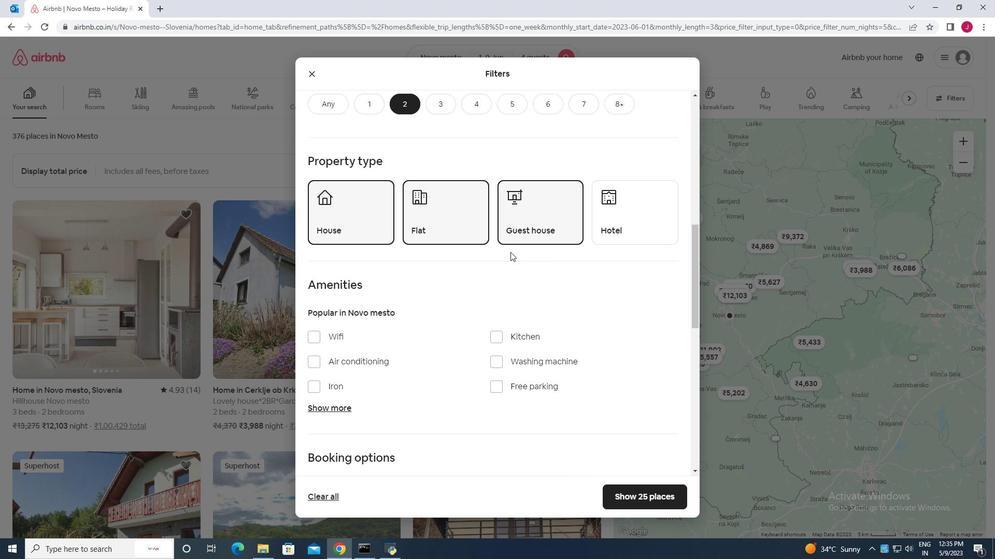 
Action: Mouse scrolled (510, 251) with delta (0, 0)
Screenshot: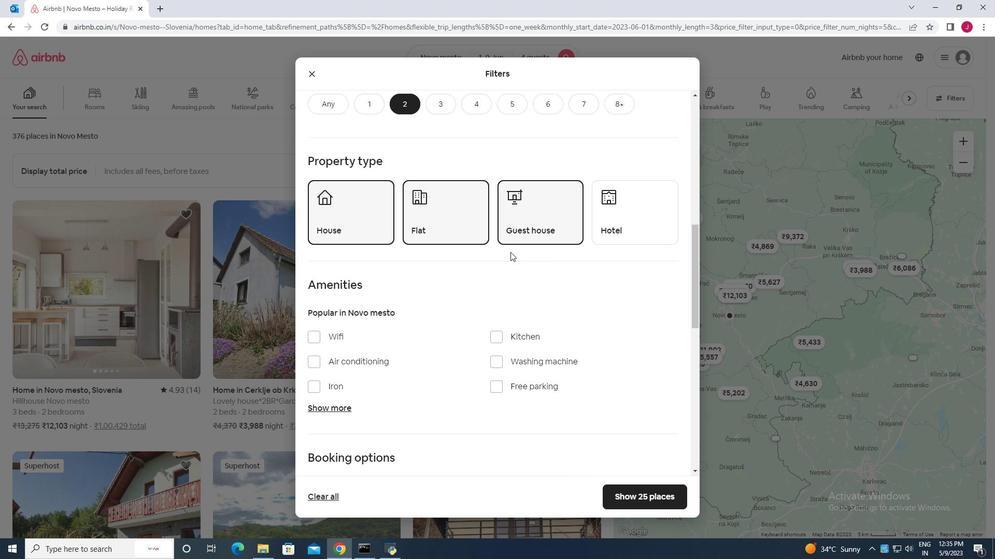 
Action: Mouse moved to (427, 287)
Screenshot: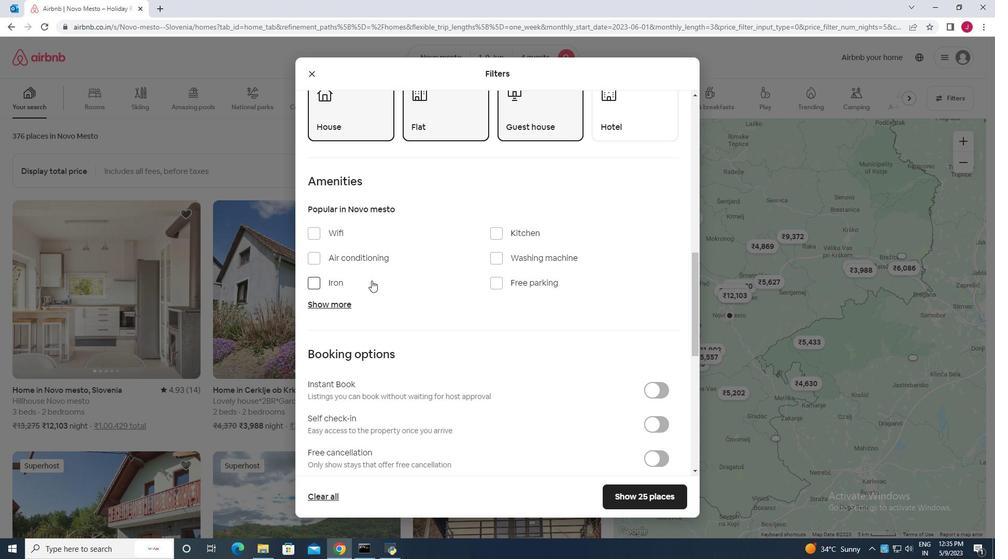 
Action: Mouse scrolled (427, 287) with delta (0, 0)
Screenshot: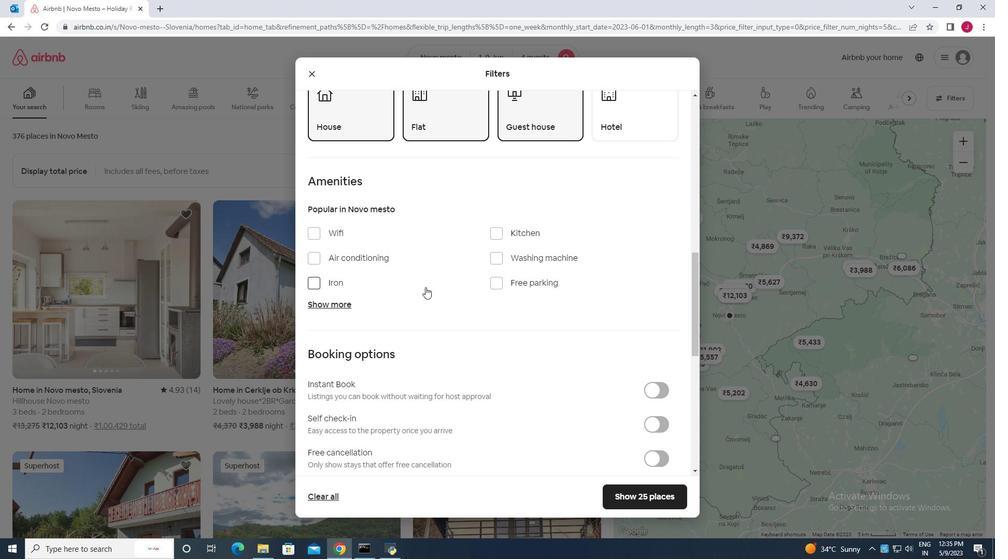 
Action: Mouse scrolled (427, 287) with delta (0, 0)
Screenshot: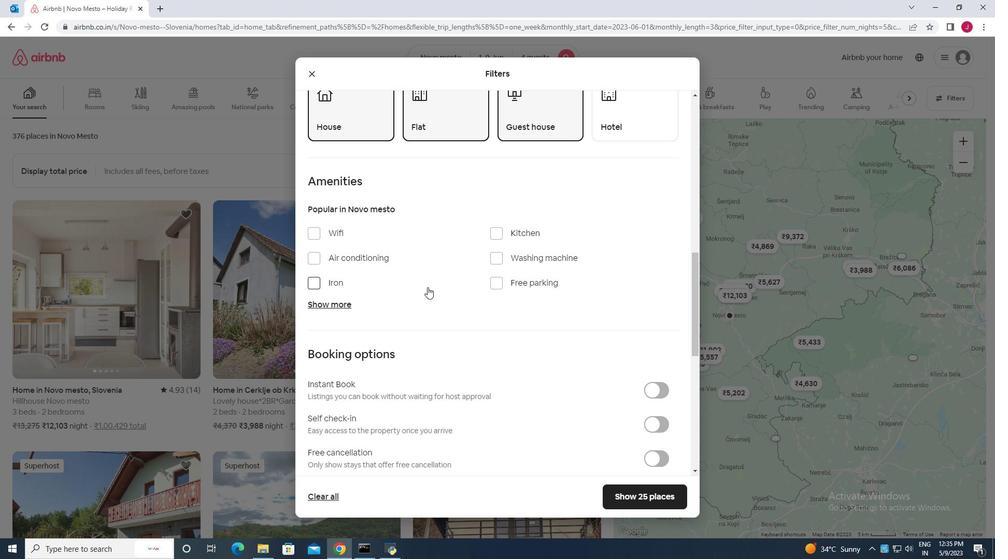 
Action: Mouse scrolled (427, 287) with delta (0, 0)
Screenshot: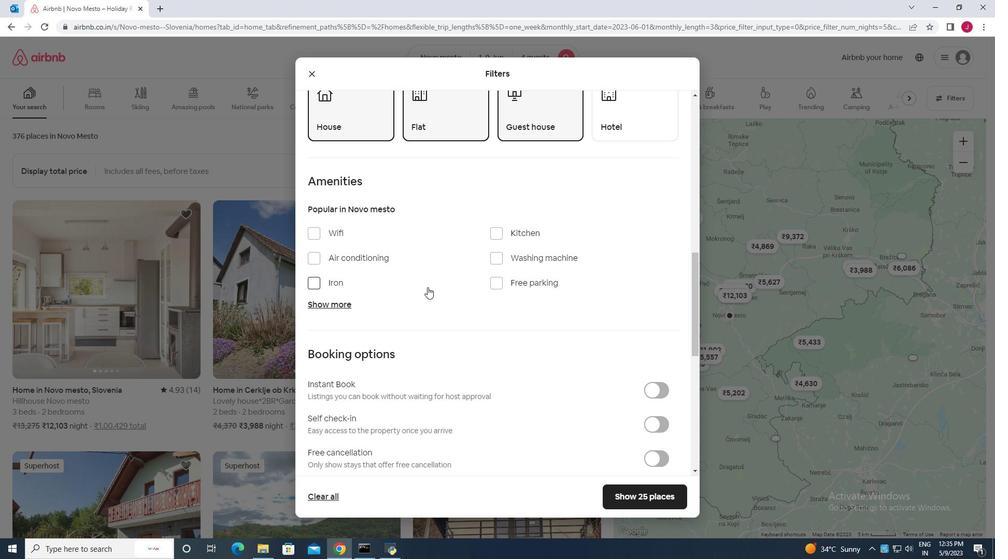 
Action: Mouse moved to (655, 270)
Screenshot: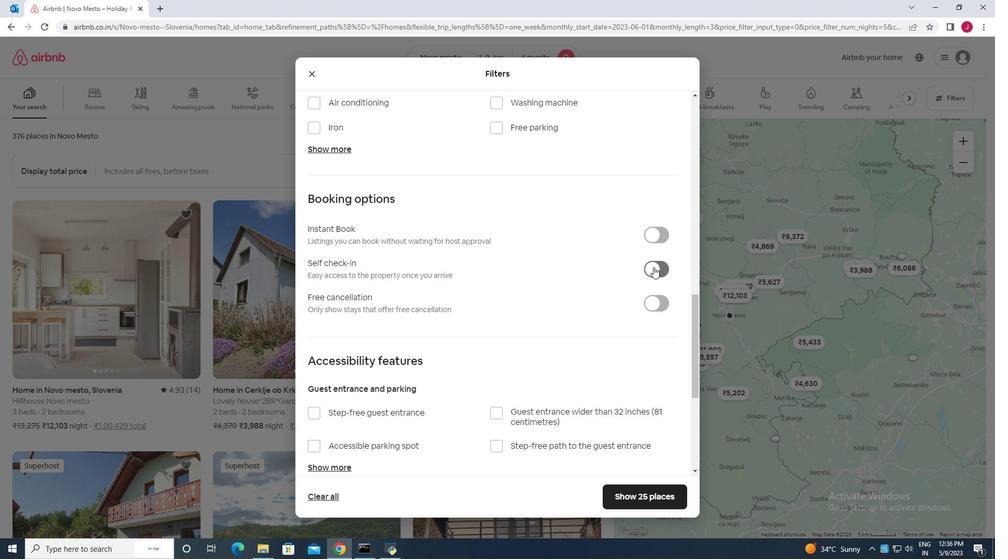
Action: Mouse pressed left at (655, 270)
Screenshot: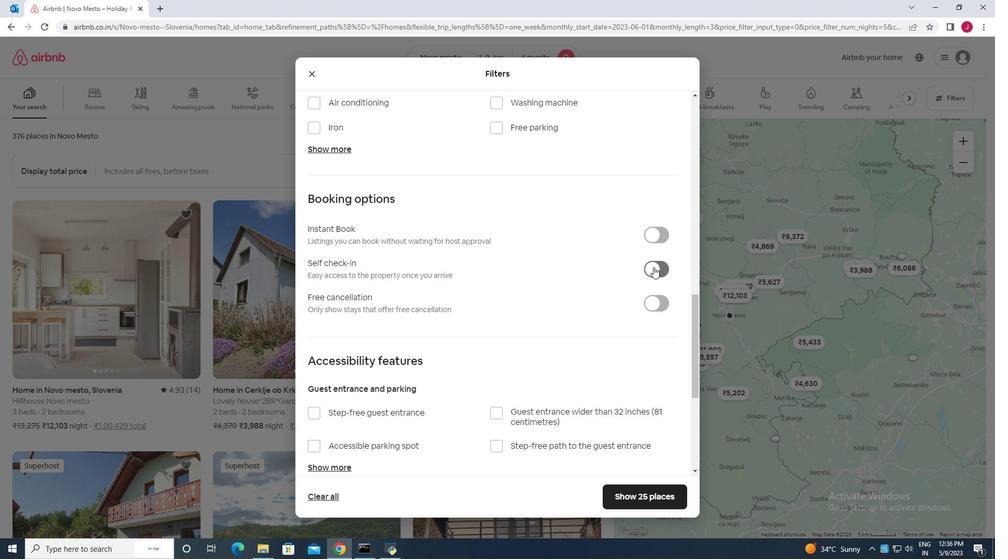 
Action: Mouse moved to (470, 290)
Screenshot: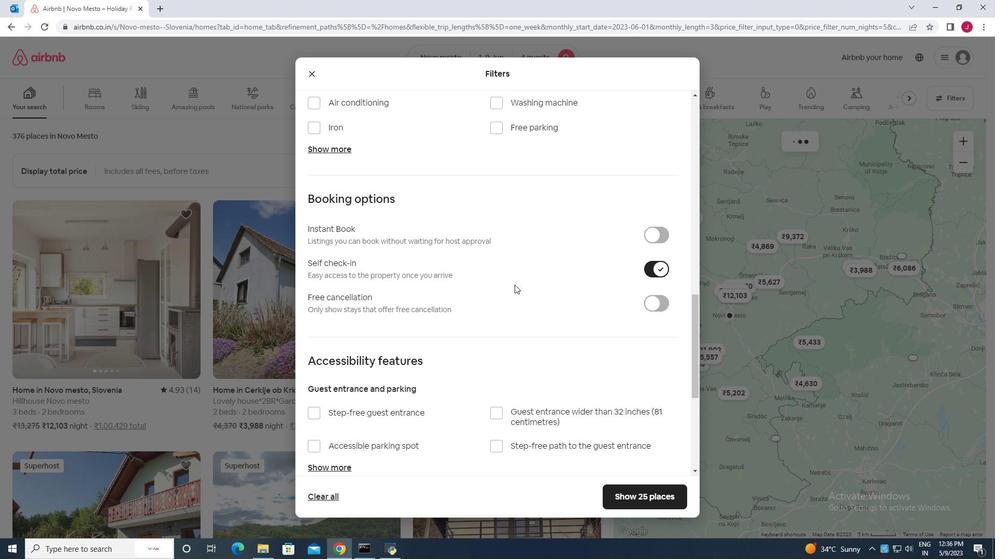 
Action: Mouse scrolled (470, 289) with delta (0, 0)
Screenshot: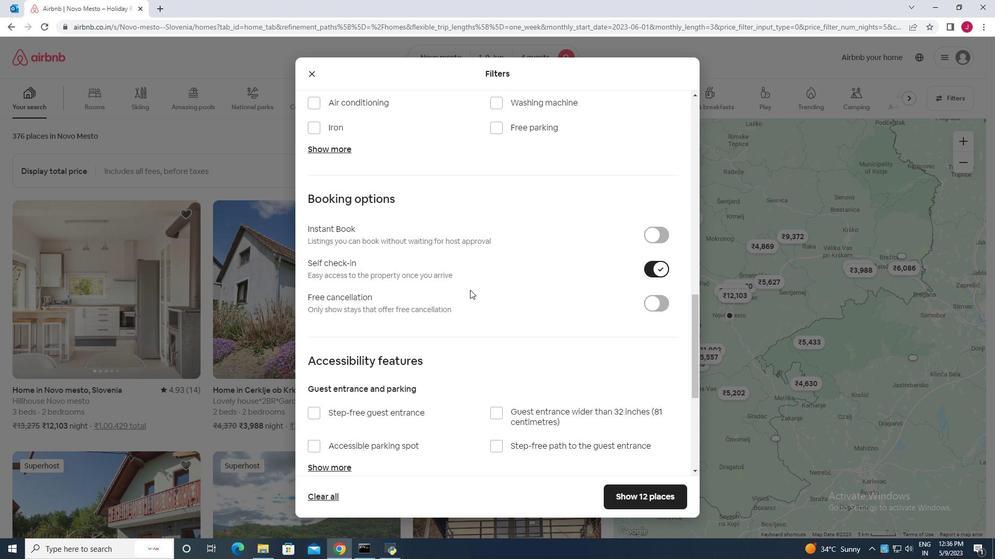 
Action: Mouse scrolled (470, 289) with delta (0, 0)
Screenshot: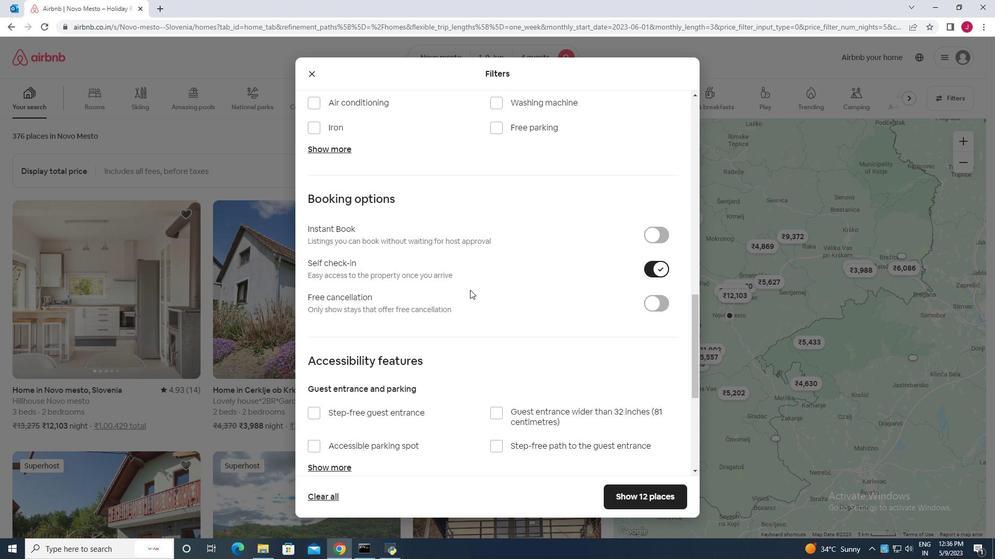 
Action: Mouse scrolled (470, 289) with delta (0, 0)
Screenshot: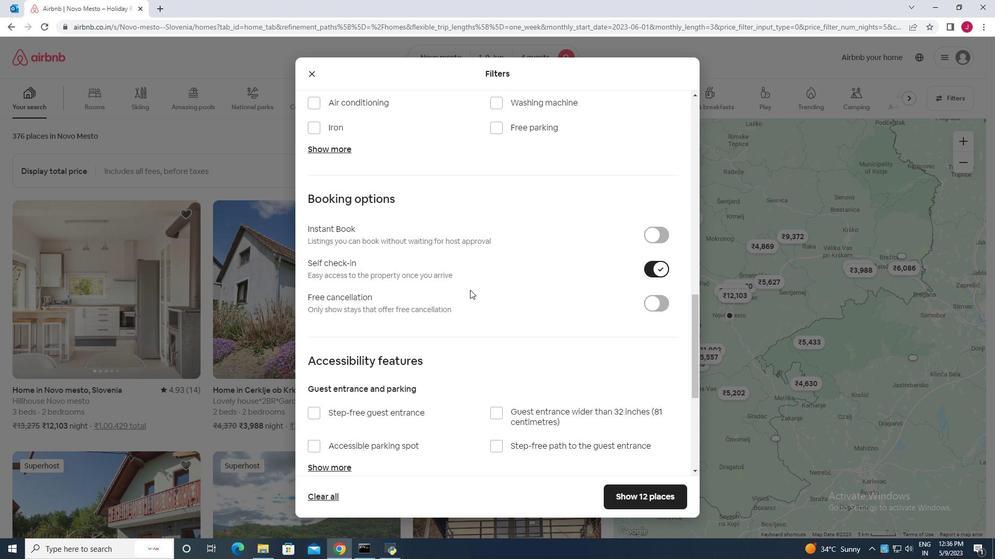 
Action: Mouse scrolled (470, 289) with delta (0, 0)
Screenshot: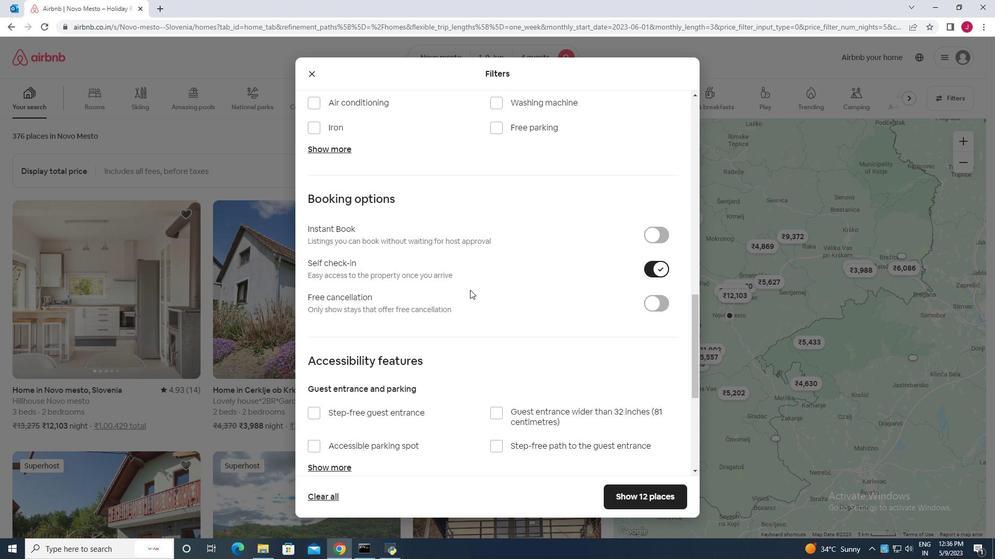 
Action: Mouse scrolled (470, 289) with delta (0, 0)
Screenshot: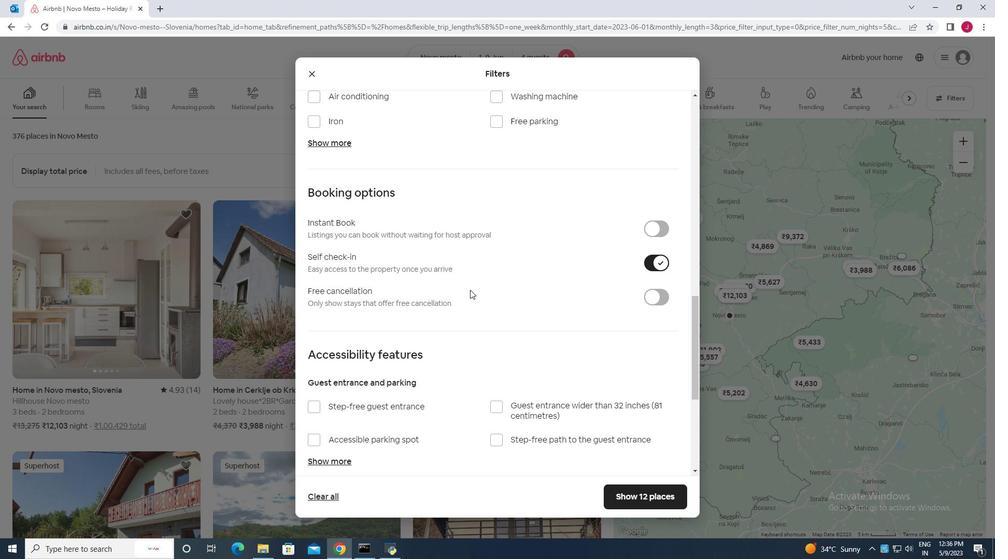 
Action: Mouse moved to (459, 299)
Screenshot: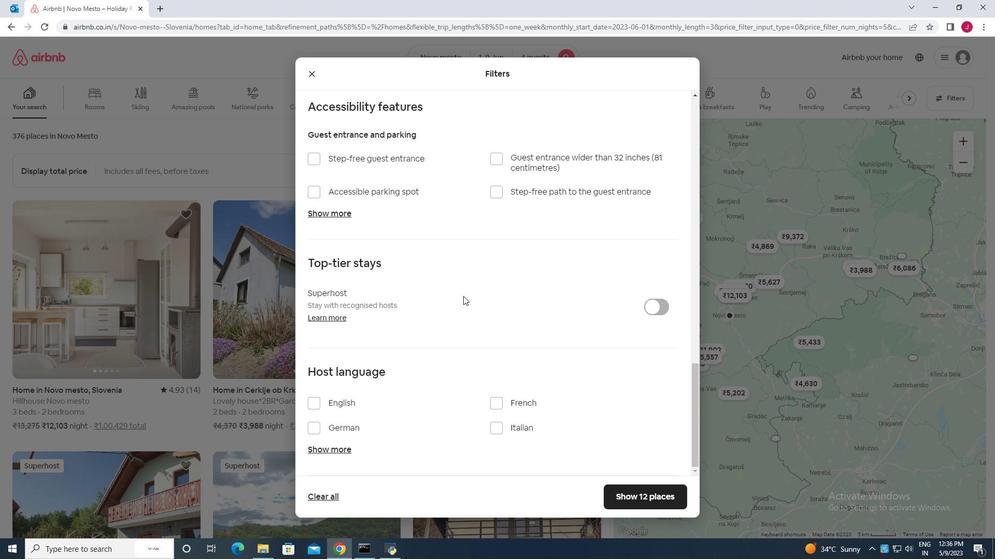 
Action: Mouse scrolled (459, 299) with delta (0, 0)
Screenshot: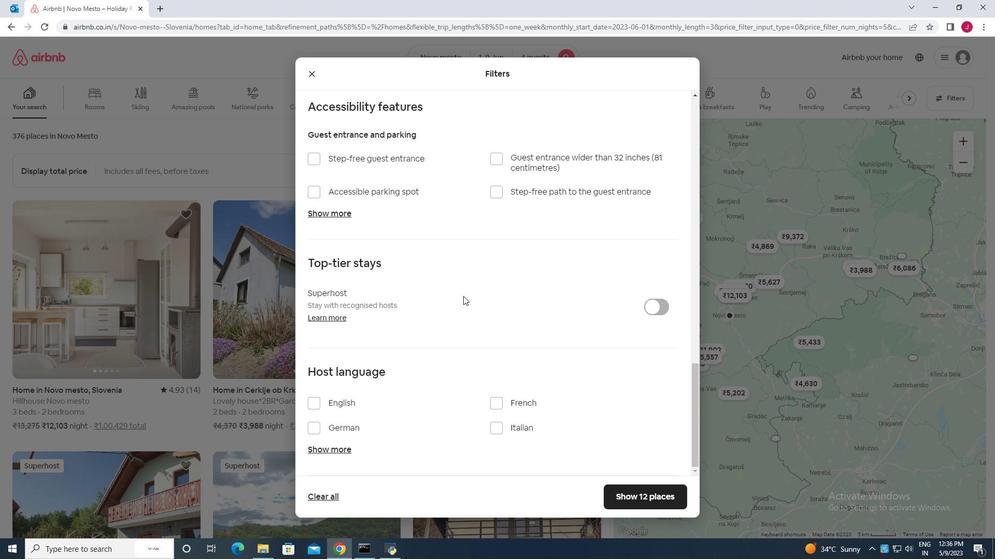 
Action: Mouse moved to (458, 300)
Screenshot: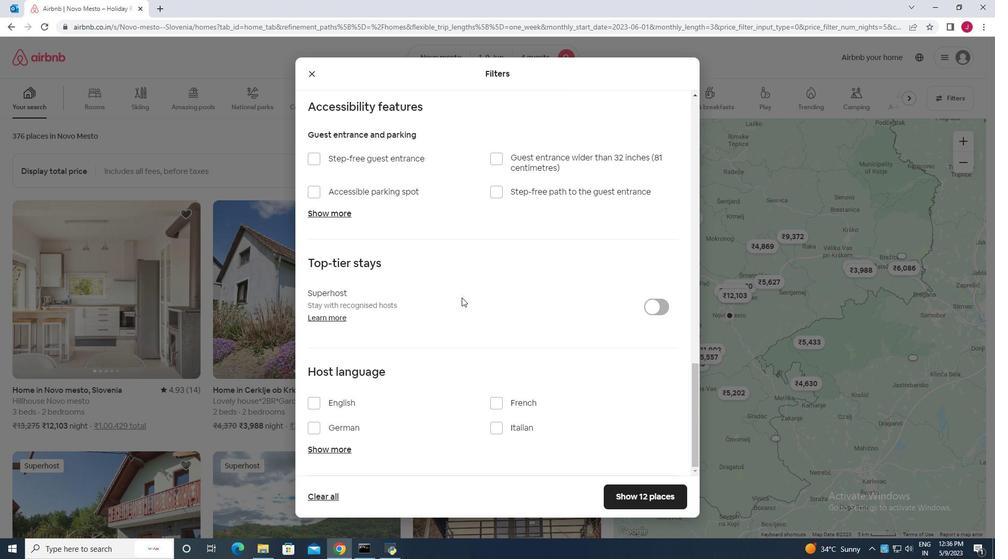 
Action: Mouse scrolled (458, 300) with delta (0, 0)
Screenshot: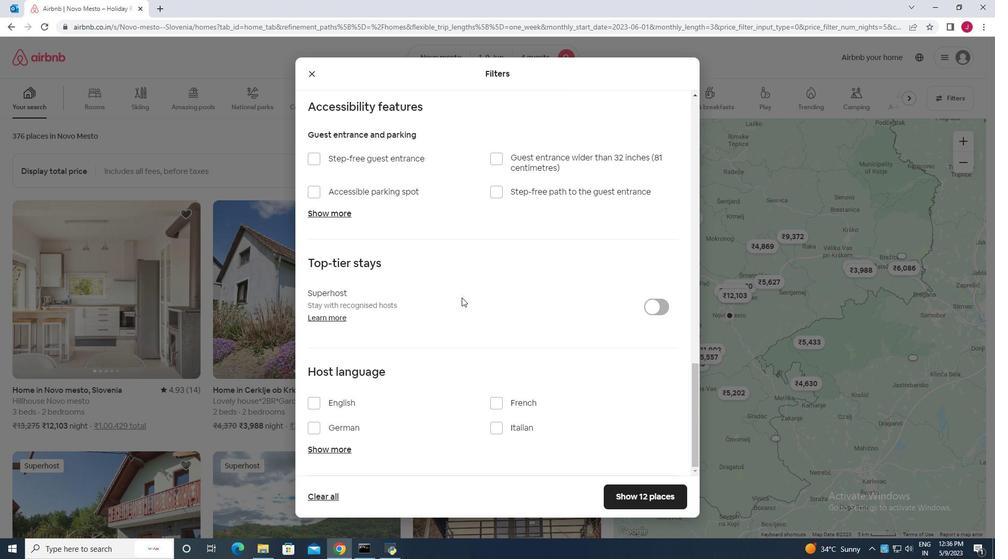 
Action: Mouse moved to (455, 302)
Screenshot: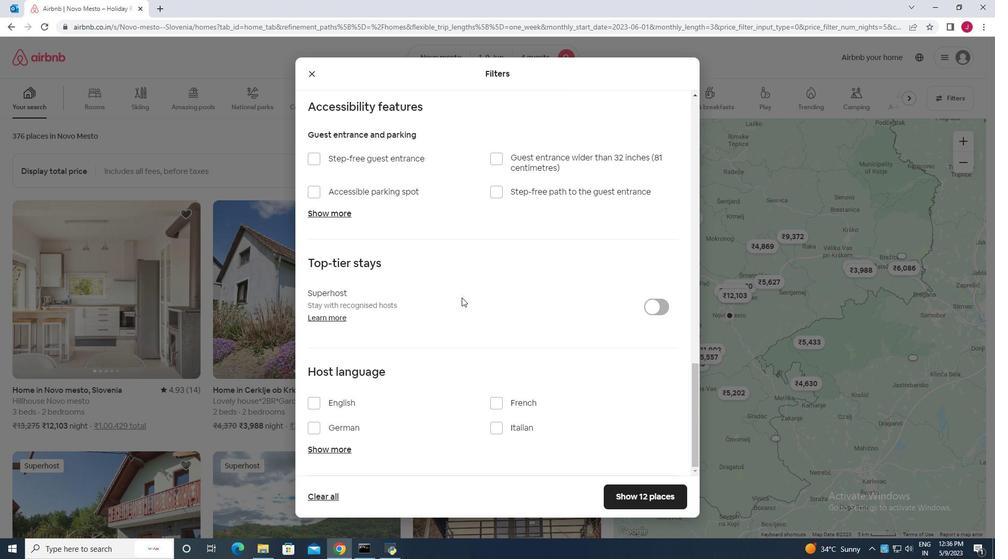 
Action: Mouse scrolled (455, 301) with delta (0, 0)
Screenshot: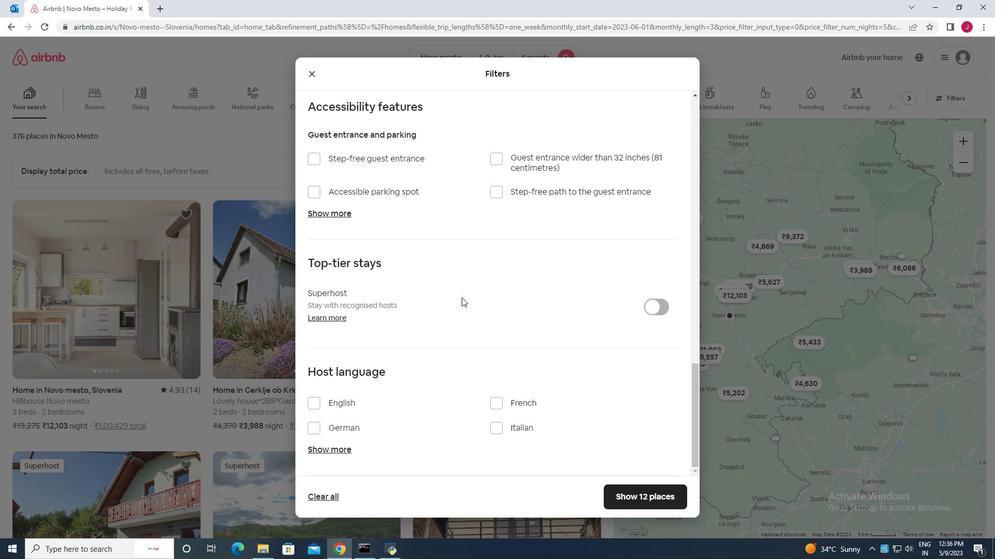 
Action: Mouse moved to (449, 305)
Screenshot: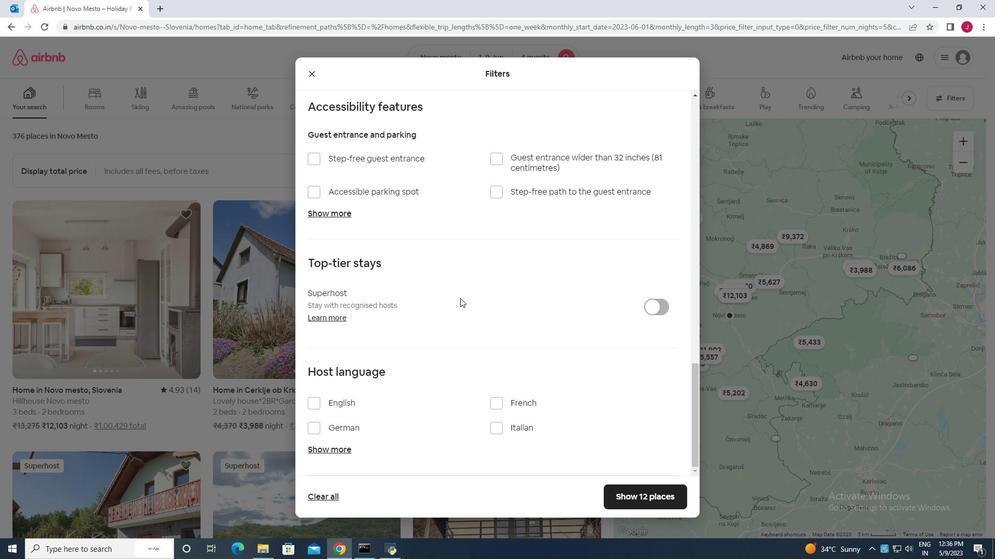
Action: Mouse scrolled (449, 304) with delta (0, 0)
Screenshot: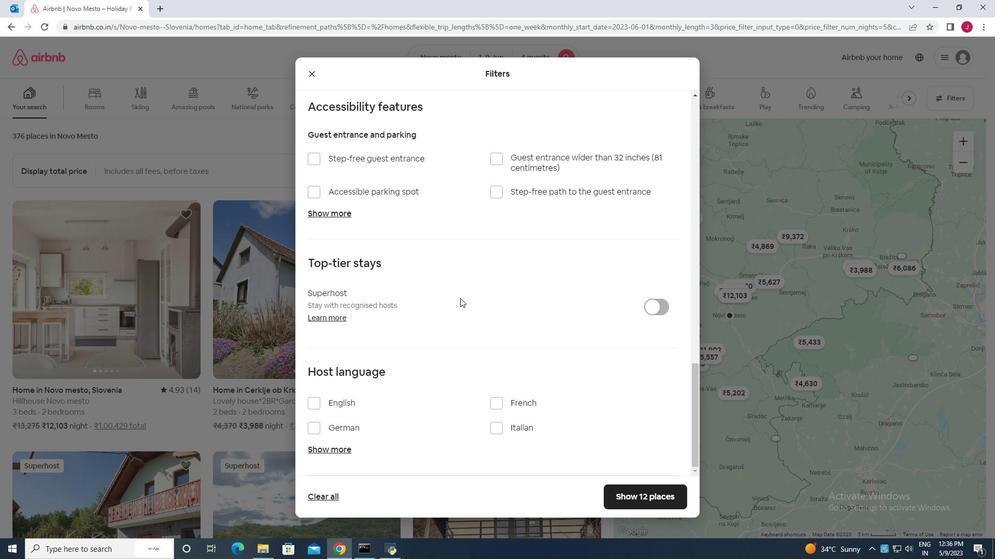 
Action: Mouse moved to (317, 403)
Screenshot: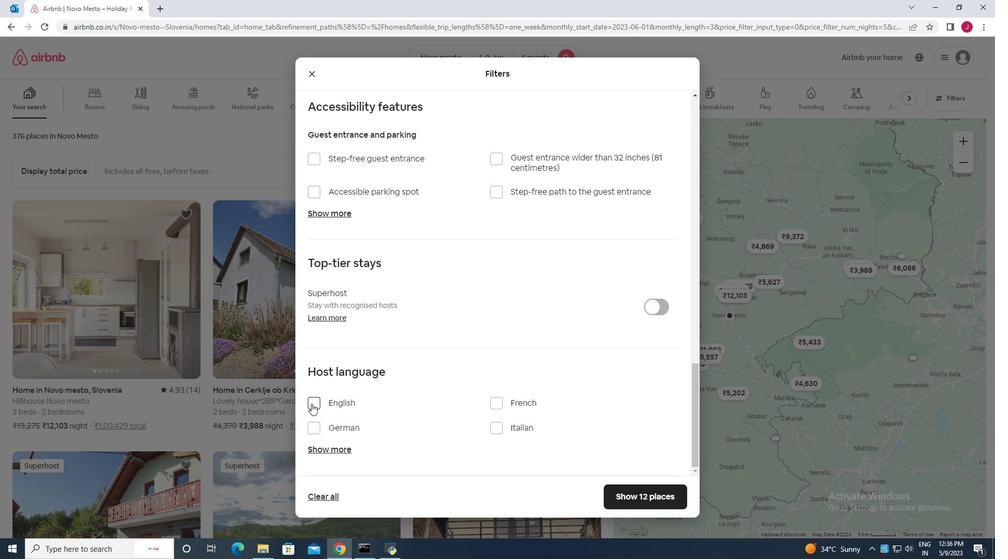 
Action: Mouse pressed left at (317, 403)
Screenshot: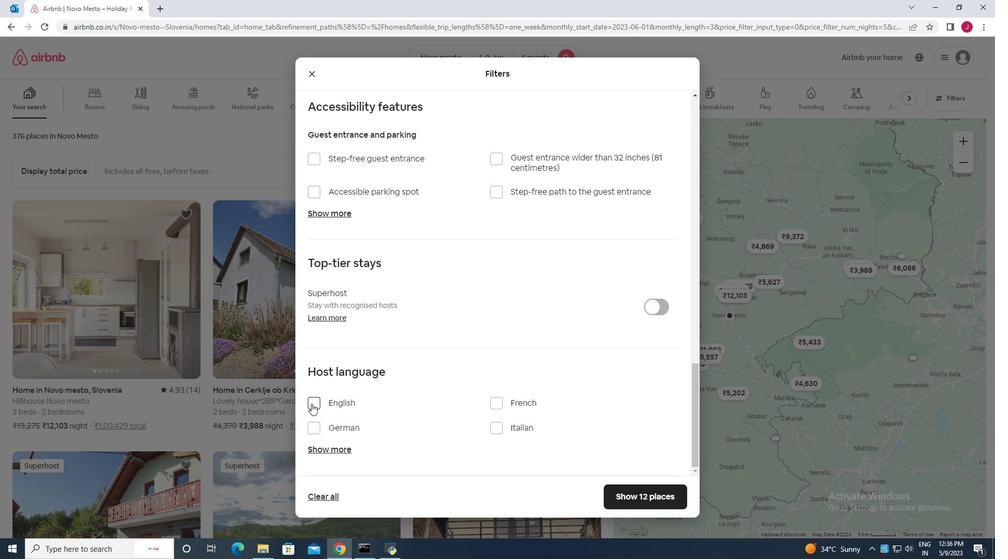 
Action: Mouse moved to (631, 497)
Screenshot: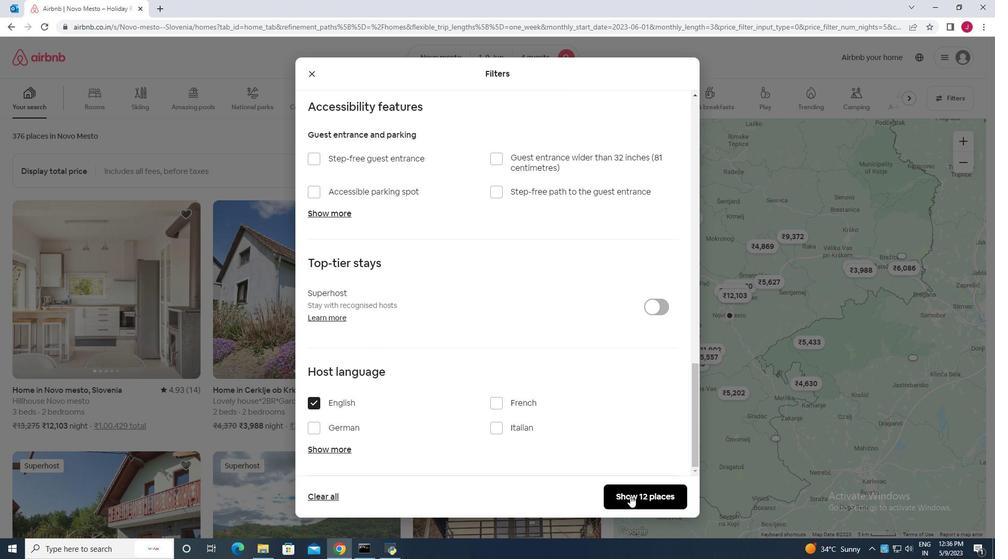 
Action: Mouse pressed left at (631, 497)
Screenshot: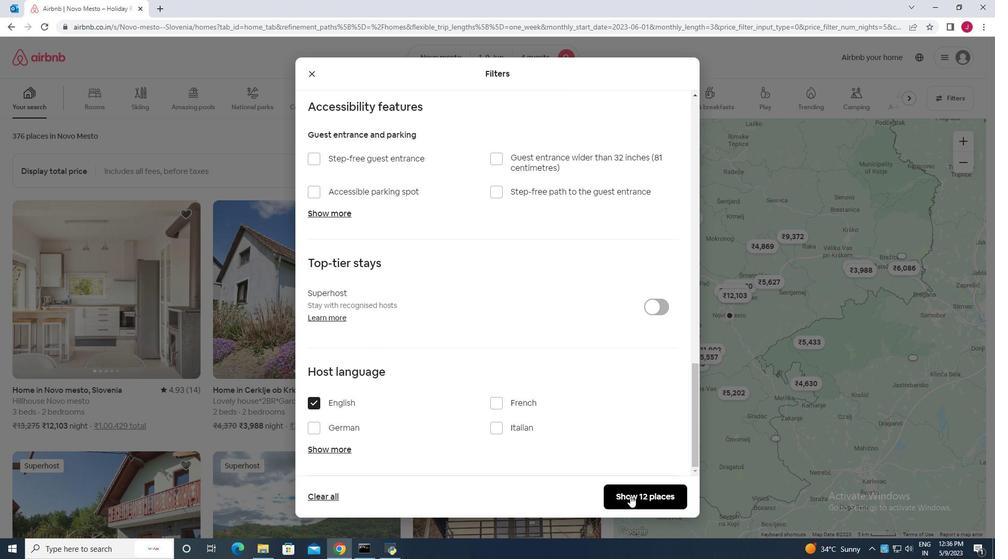 
Action: Mouse moved to (609, 488)
Screenshot: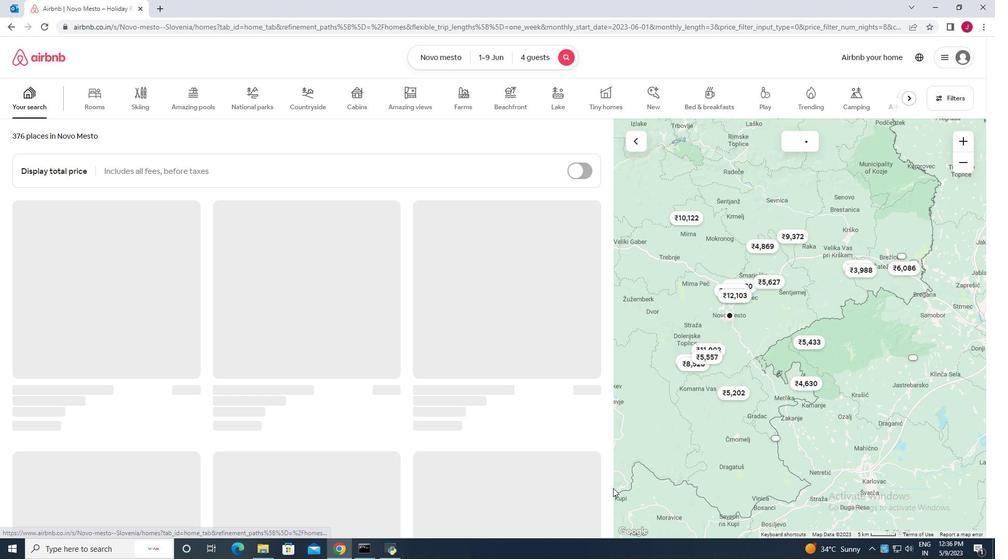 
